 Task: Assign a Contact Owner: Assign a specific team member as the owner of a contact or a deal to manage the relationship.
Action: Mouse moved to (53, 72)
Screenshot: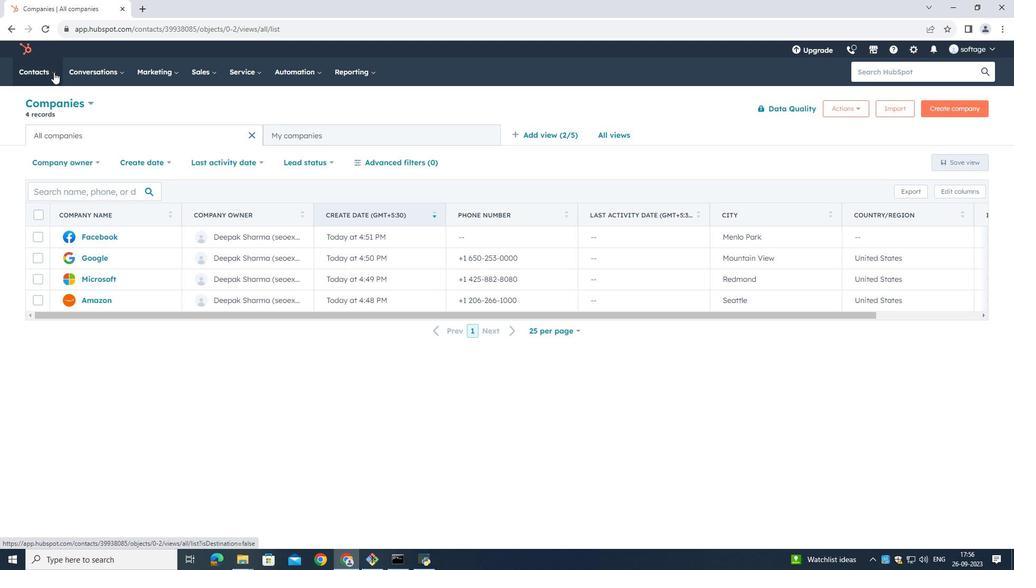 
Action: Mouse pressed left at (53, 72)
Screenshot: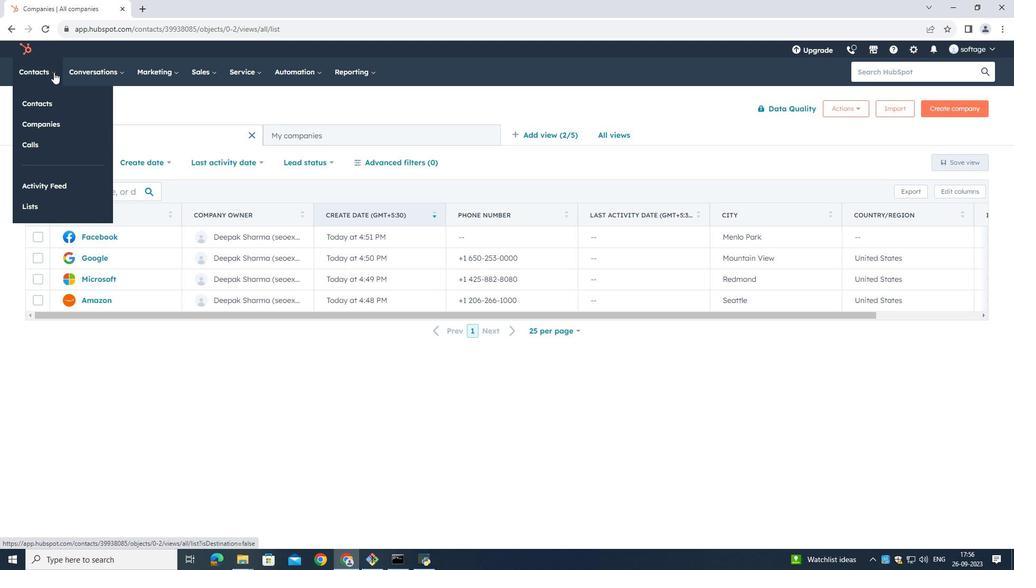 
Action: Mouse moved to (31, 104)
Screenshot: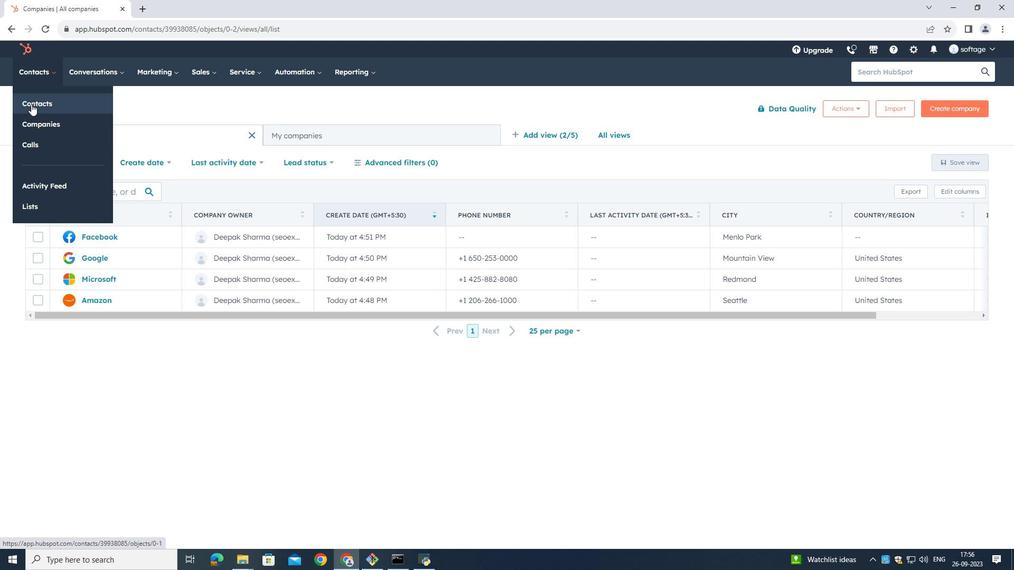
Action: Mouse pressed left at (31, 104)
Screenshot: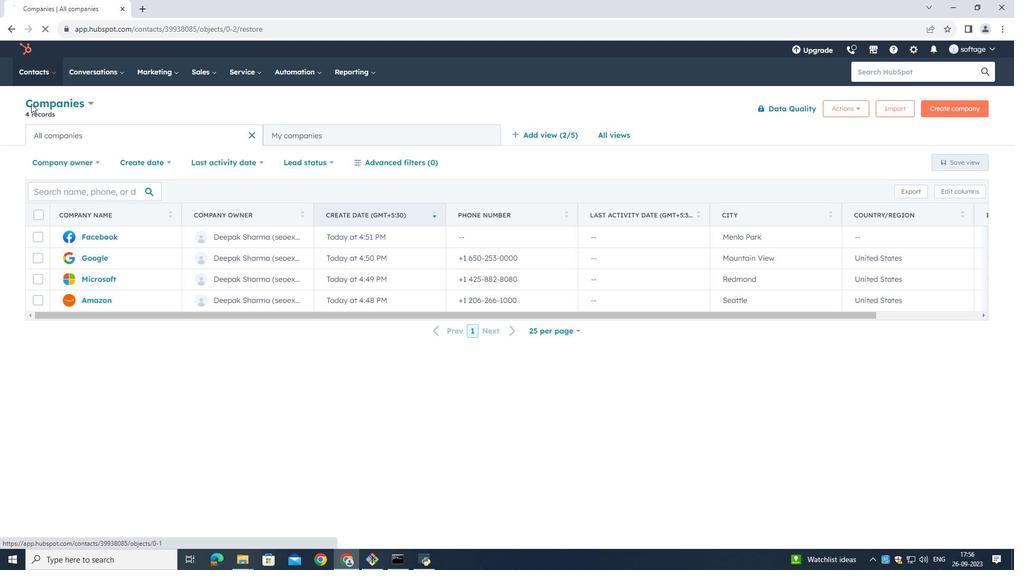 
Action: Mouse moved to (94, 237)
Screenshot: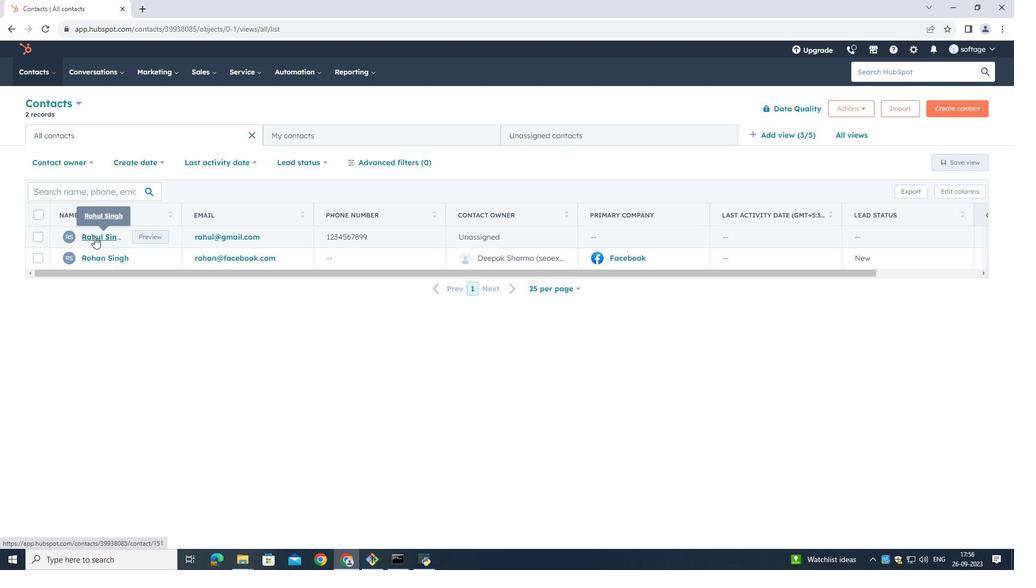 
Action: Mouse pressed left at (94, 237)
Screenshot: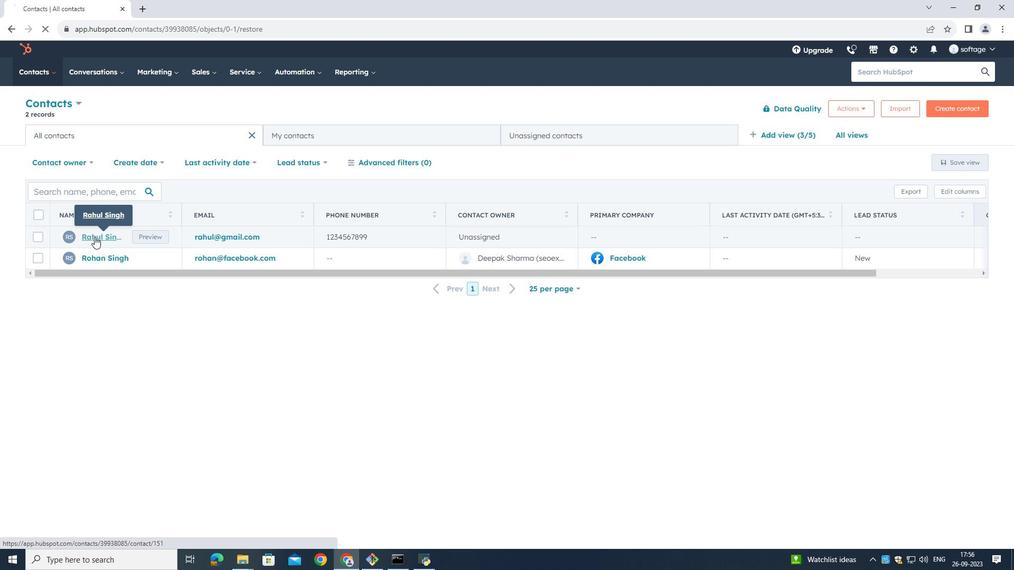 
Action: Mouse moved to (294, 145)
Screenshot: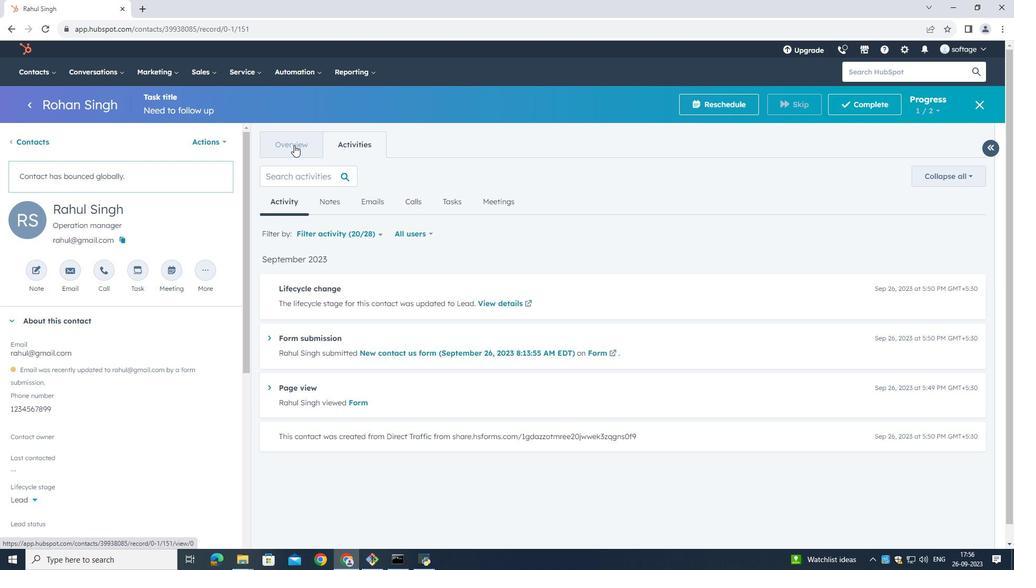 
Action: Mouse pressed left at (294, 145)
Screenshot: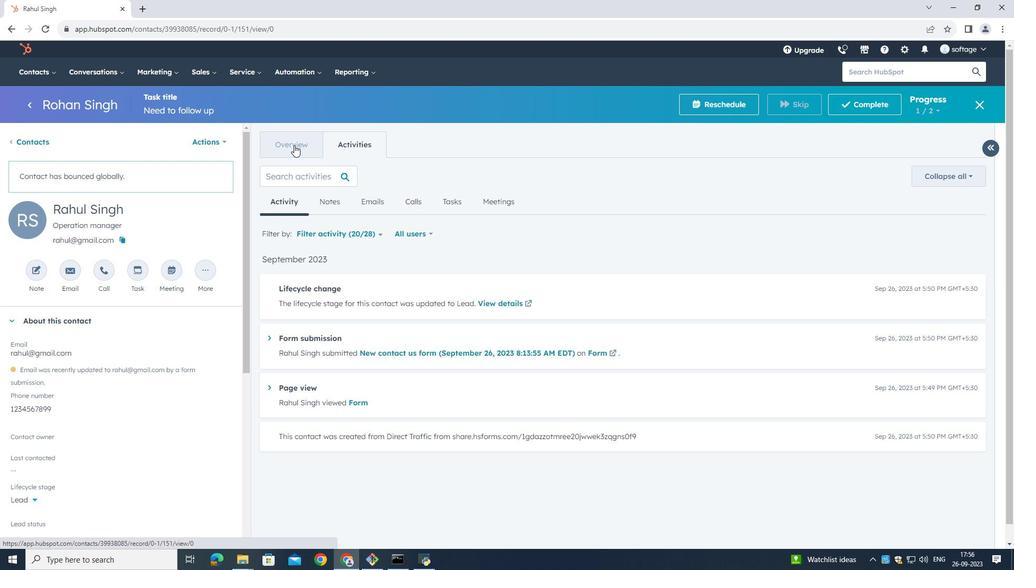 
Action: Mouse moved to (361, 145)
Screenshot: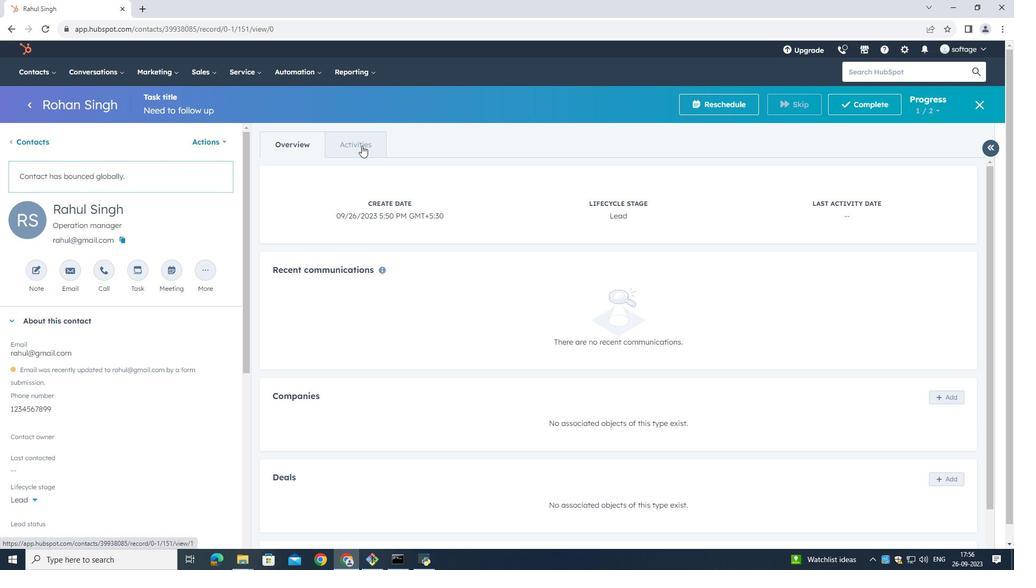 
Action: Mouse pressed left at (361, 145)
Screenshot: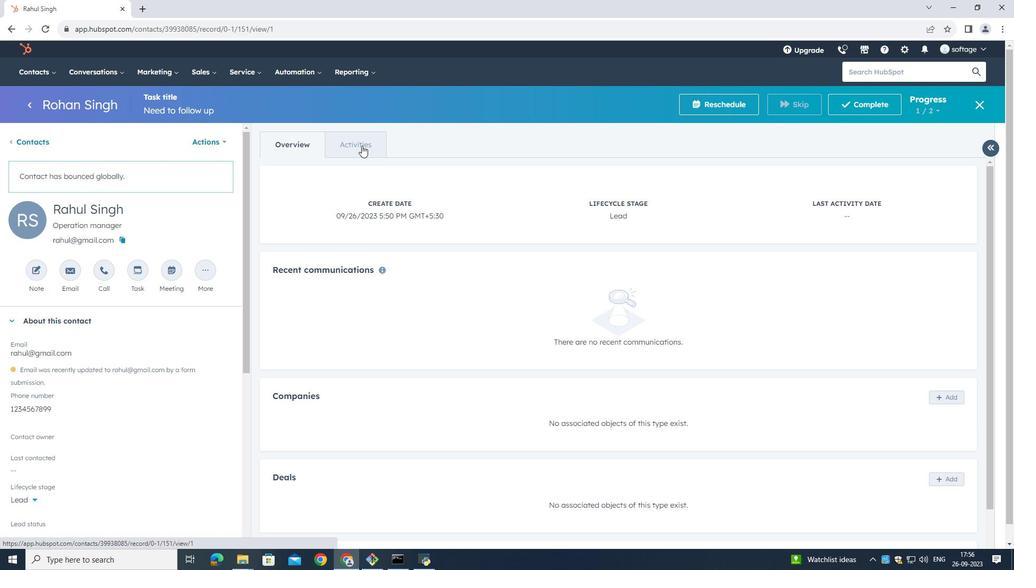 
Action: Mouse moved to (44, 295)
Screenshot: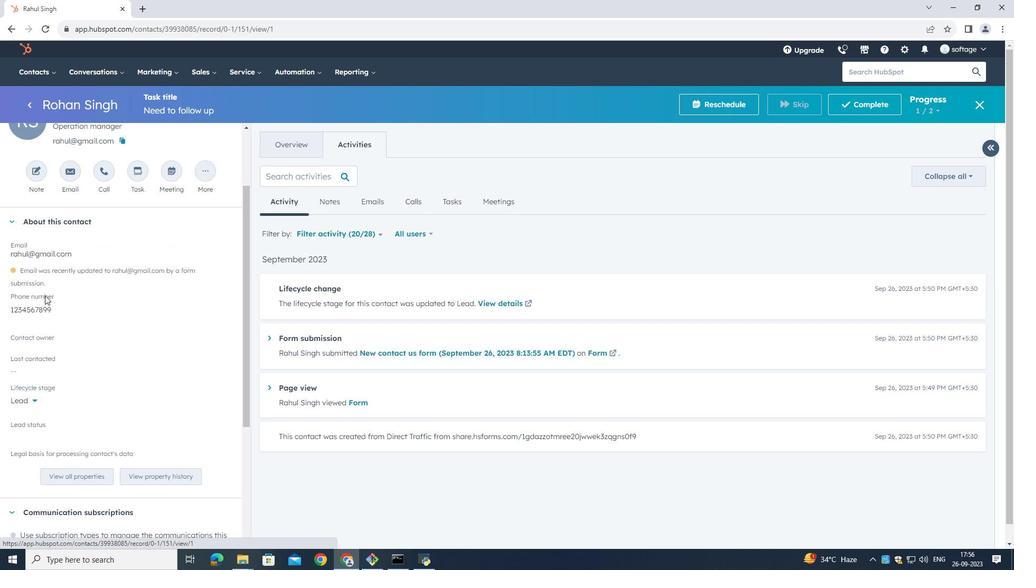 
Action: Mouse scrolled (44, 295) with delta (0, 0)
Screenshot: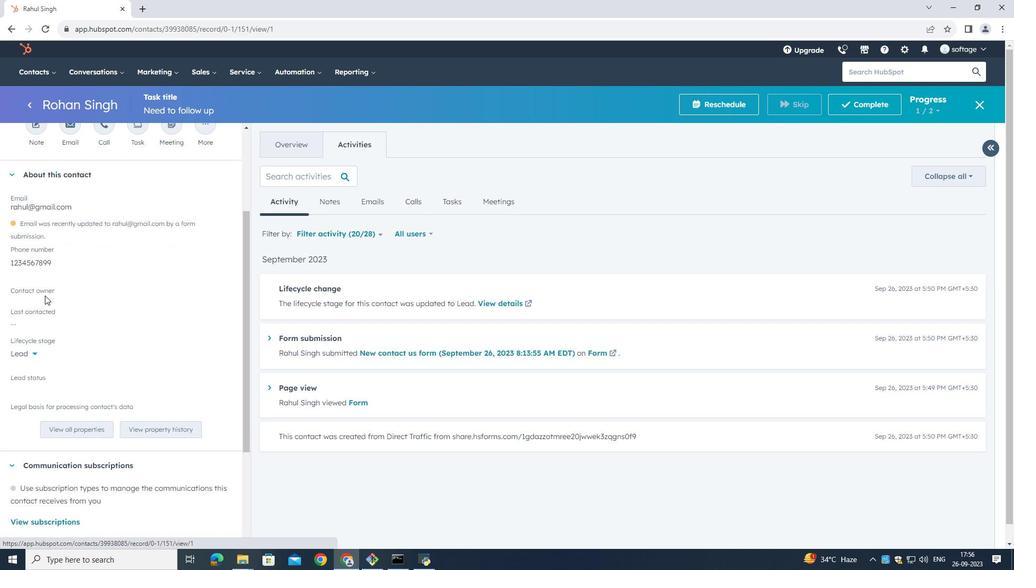 
Action: Mouse scrolled (44, 295) with delta (0, 0)
Screenshot: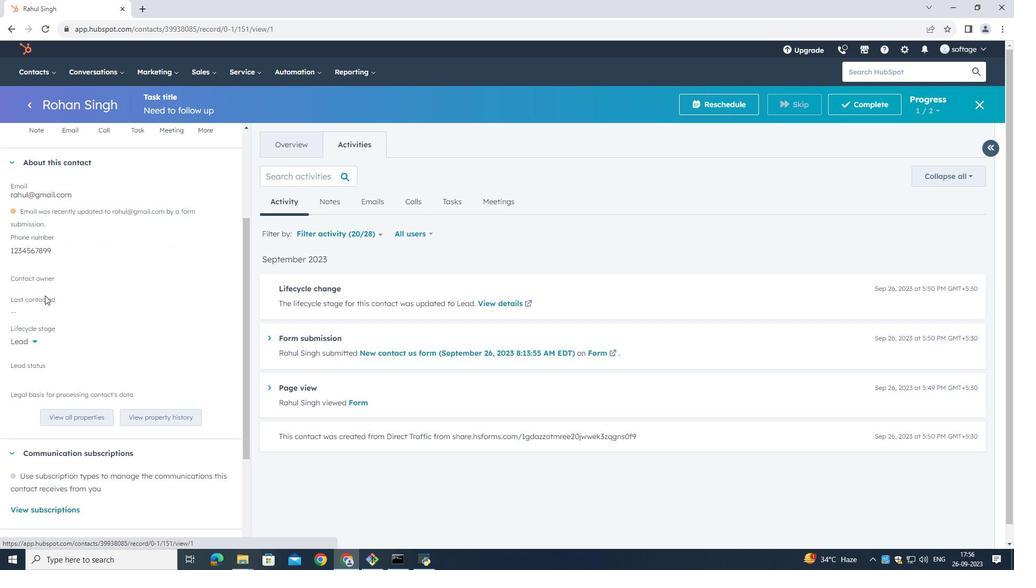 
Action: Mouse scrolled (44, 295) with delta (0, 0)
Screenshot: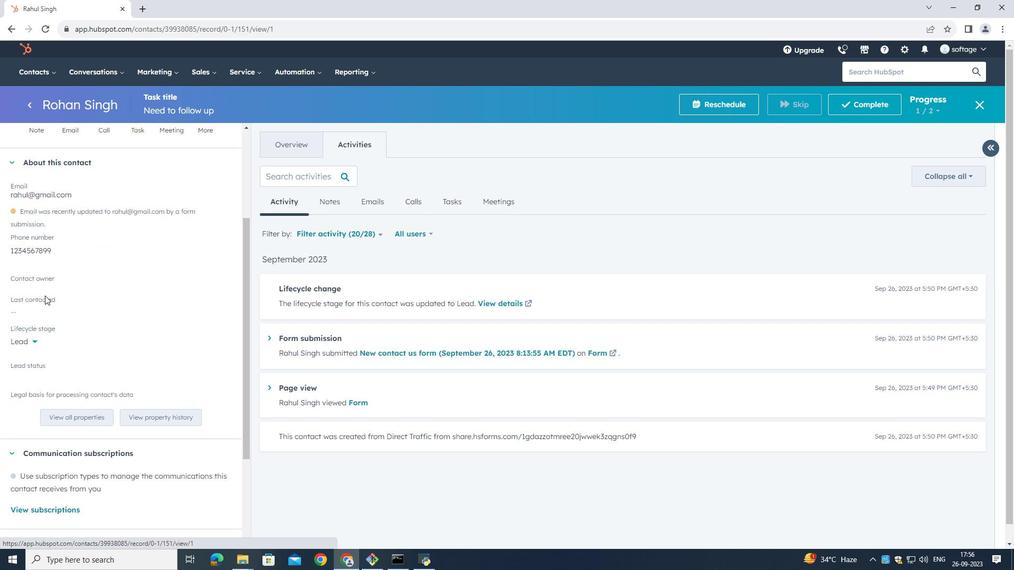 
Action: Mouse moved to (51, 283)
Screenshot: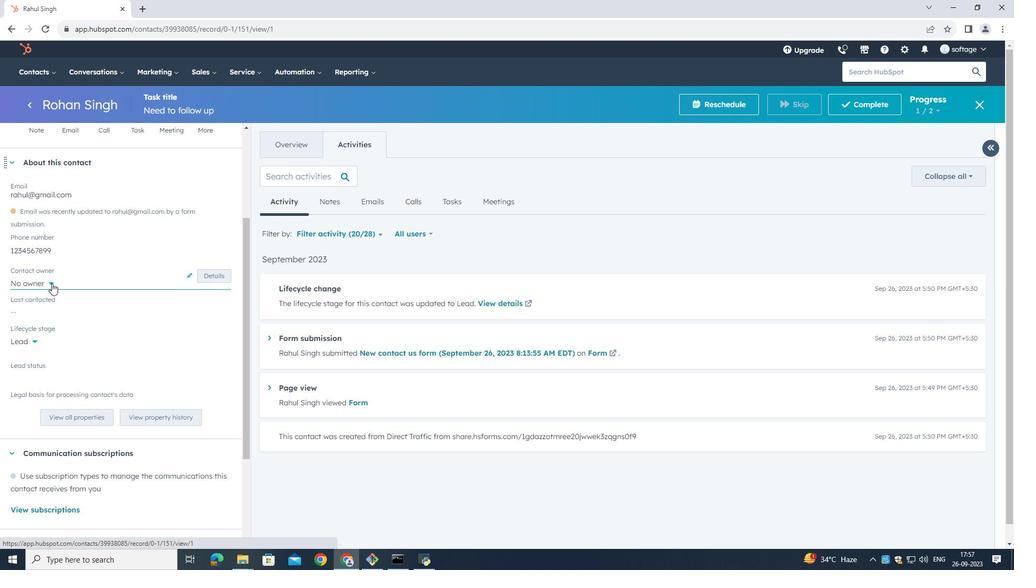 
Action: Mouse pressed left at (51, 283)
Screenshot: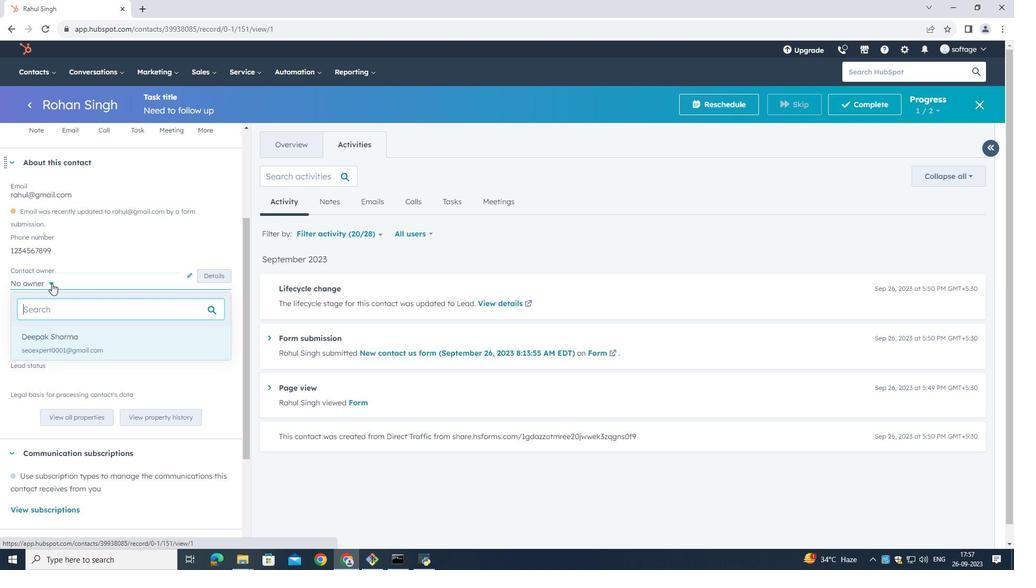 
Action: Mouse moved to (61, 344)
Screenshot: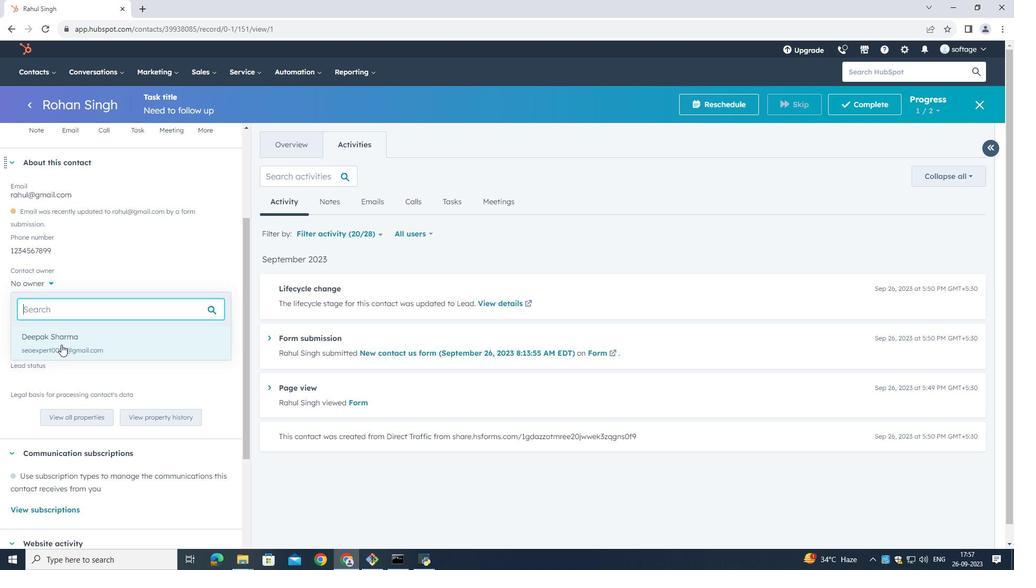 
Action: Mouse pressed left at (61, 344)
Screenshot: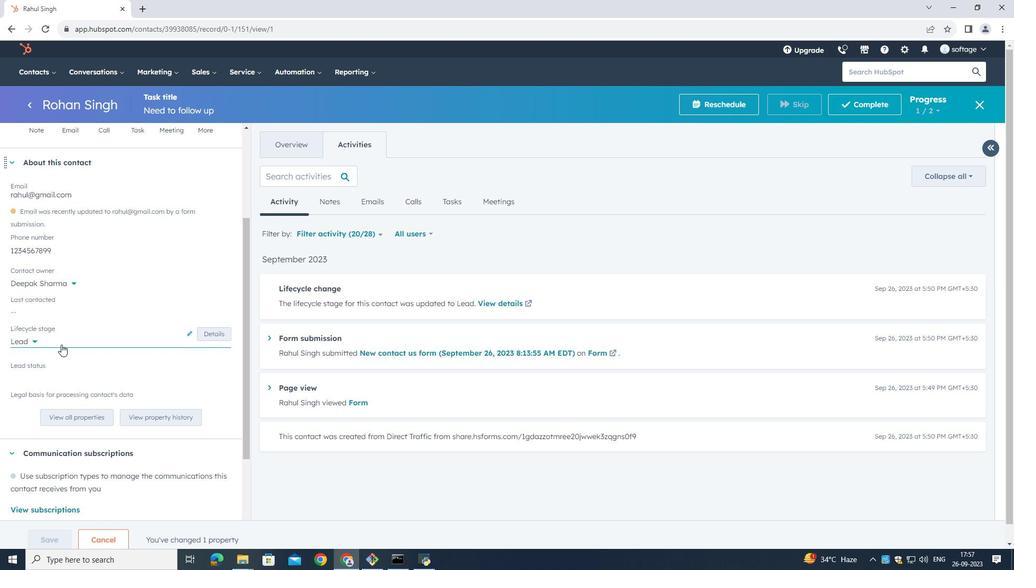 
Action: Mouse moved to (6, 267)
Screenshot: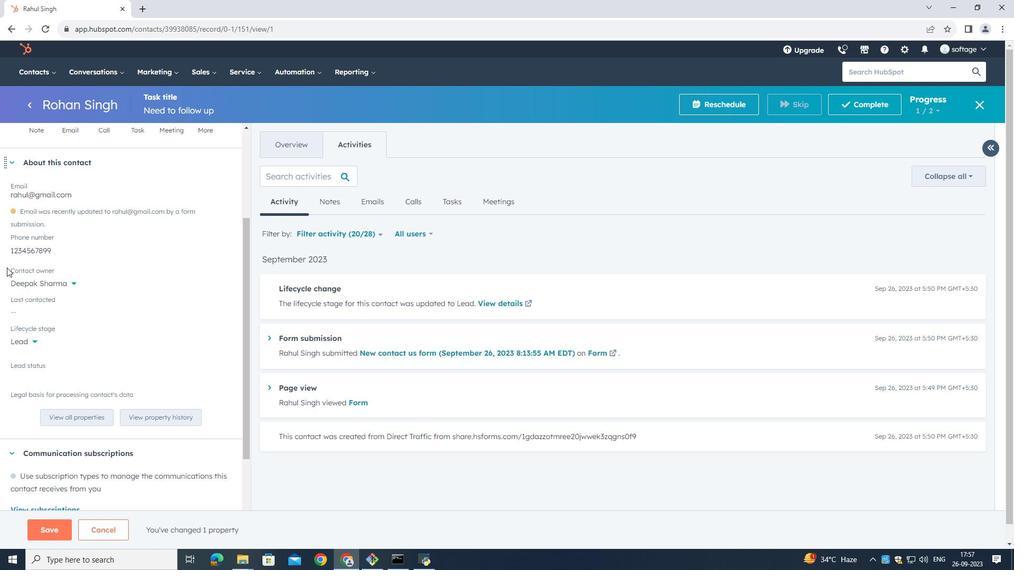 
Action: Mouse pressed left at (6, 267)
Screenshot: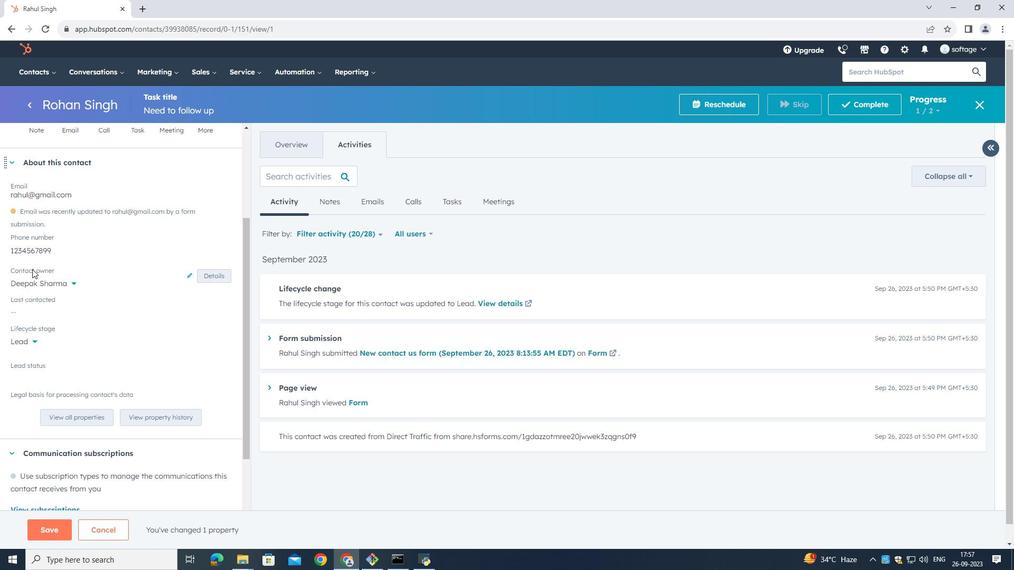 
Action: Mouse moved to (97, 300)
Screenshot: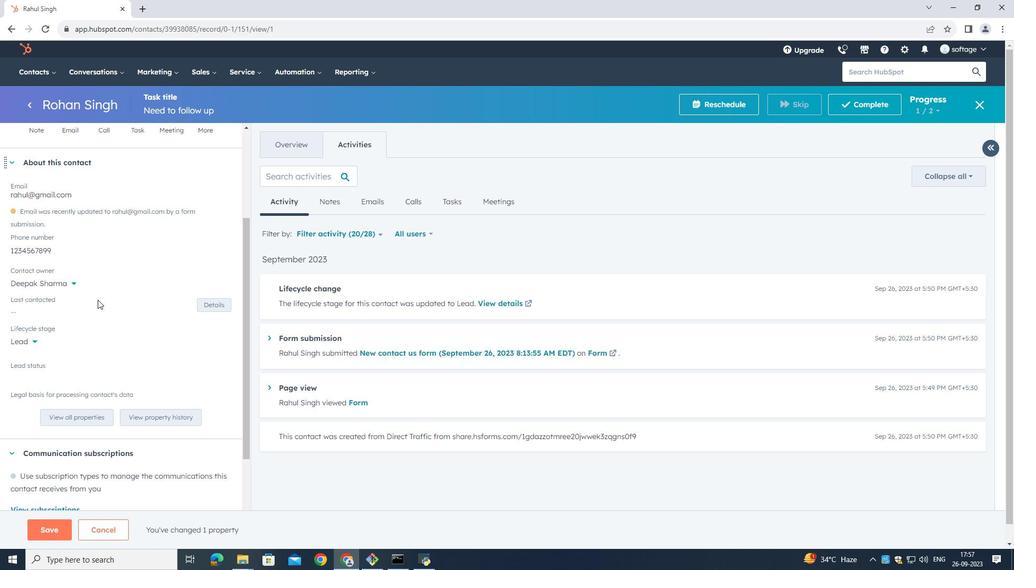 
Action: Mouse scrolled (97, 299) with delta (0, 0)
Screenshot: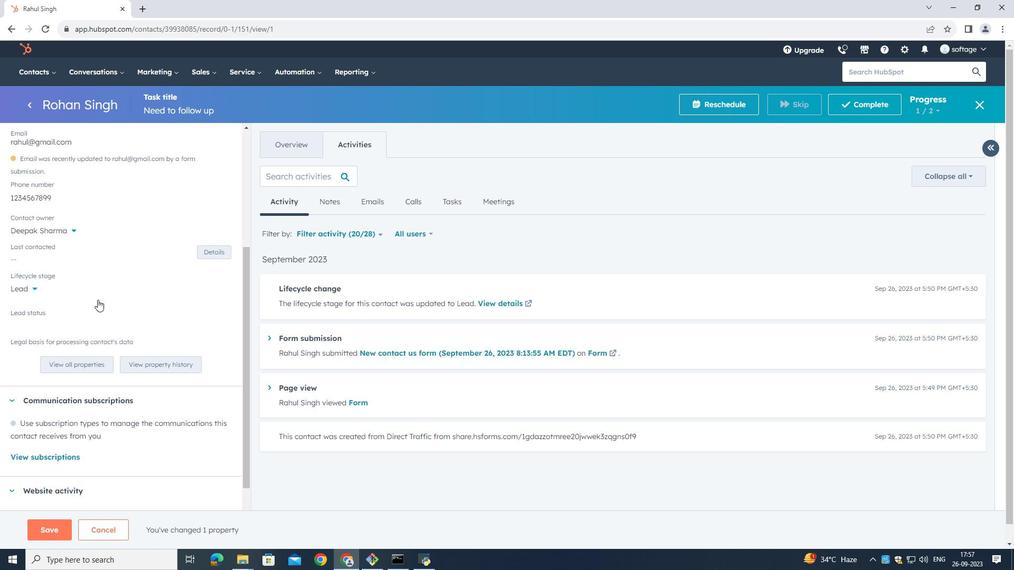 
Action: Mouse scrolled (97, 299) with delta (0, 0)
Screenshot: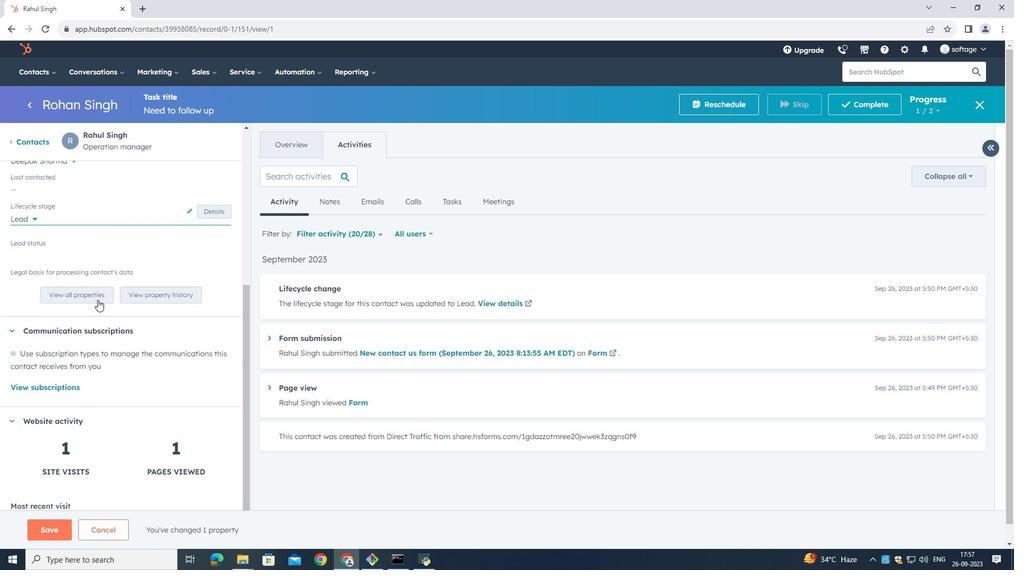 
Action: Mouse scrolled (97, 299) with delta (0, 0)
Screenshot: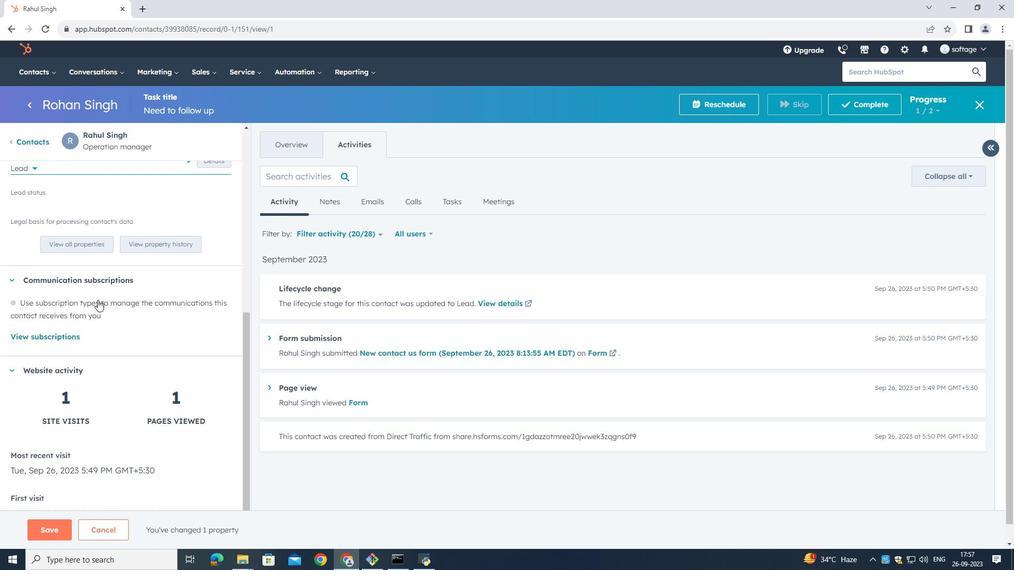 
Action: Mouse scrolled (97, 299) with delta (0, 0)
Screenshot: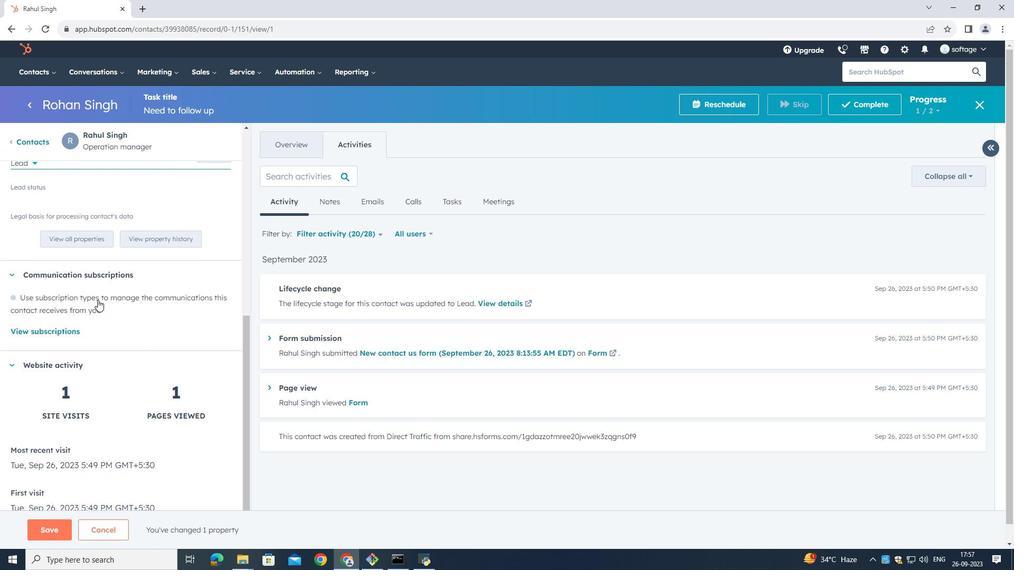 
Action: Mouse scrolled (97, 299) with delta (0, 0)
Screenshot: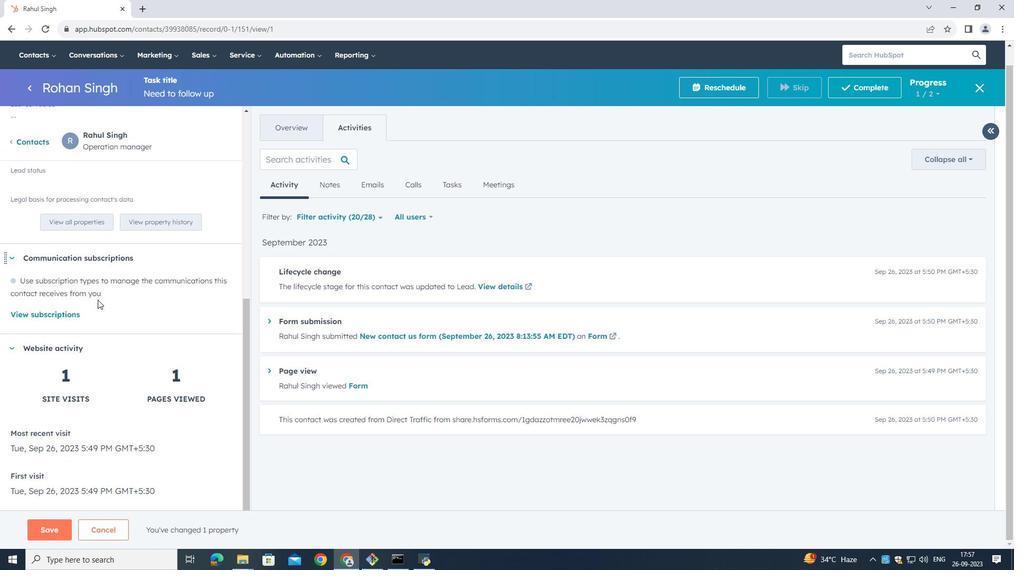 
Action: Mouse scrolled (97, 299) with delta (0, 0)
Screenshot: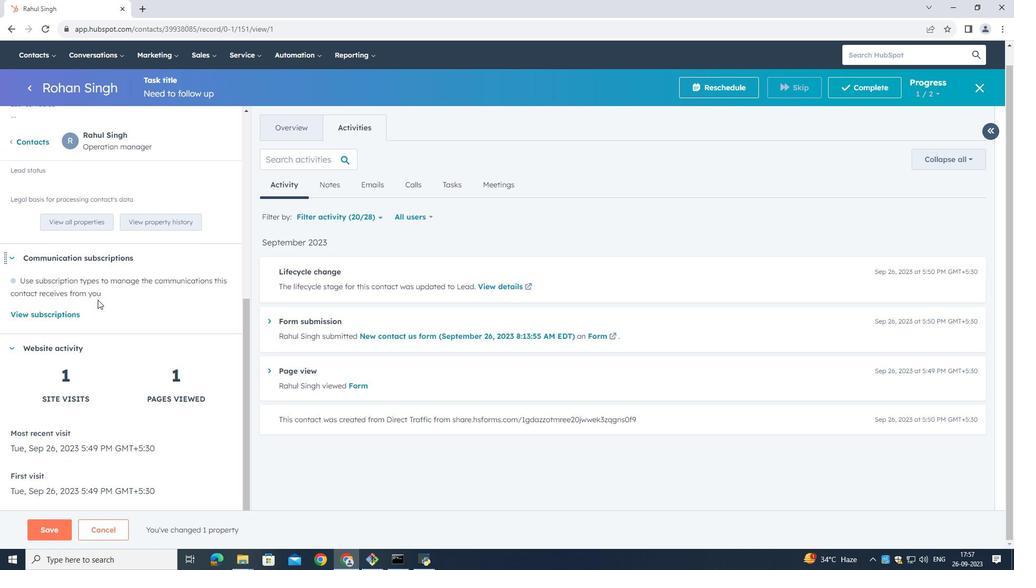 
Action: Mouse scrolled (97, 299) with delta (0, 0)
Screenshot: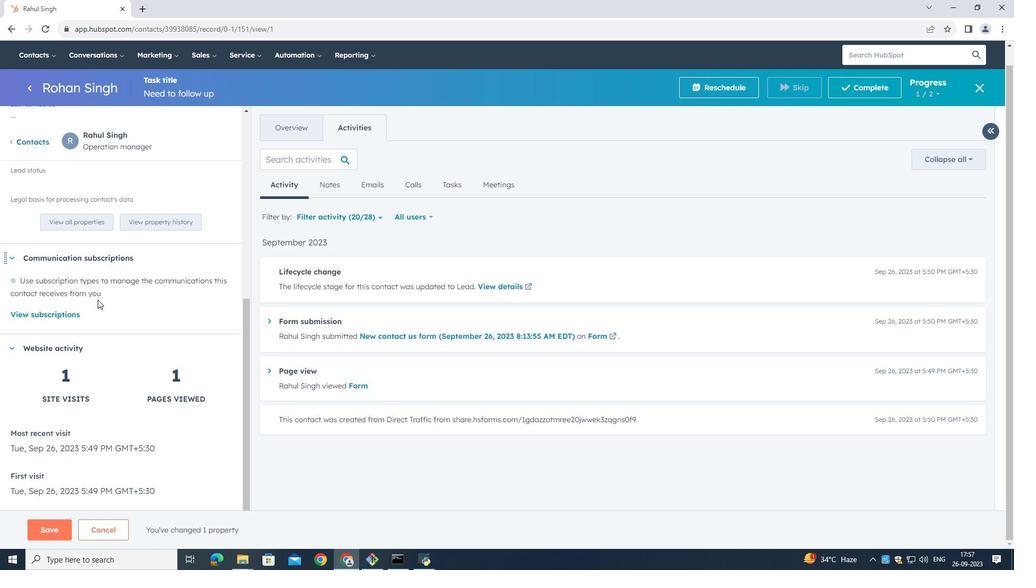 
Action: Mouse scrolled (97, 299) with delta (0, 0)
Screenshot: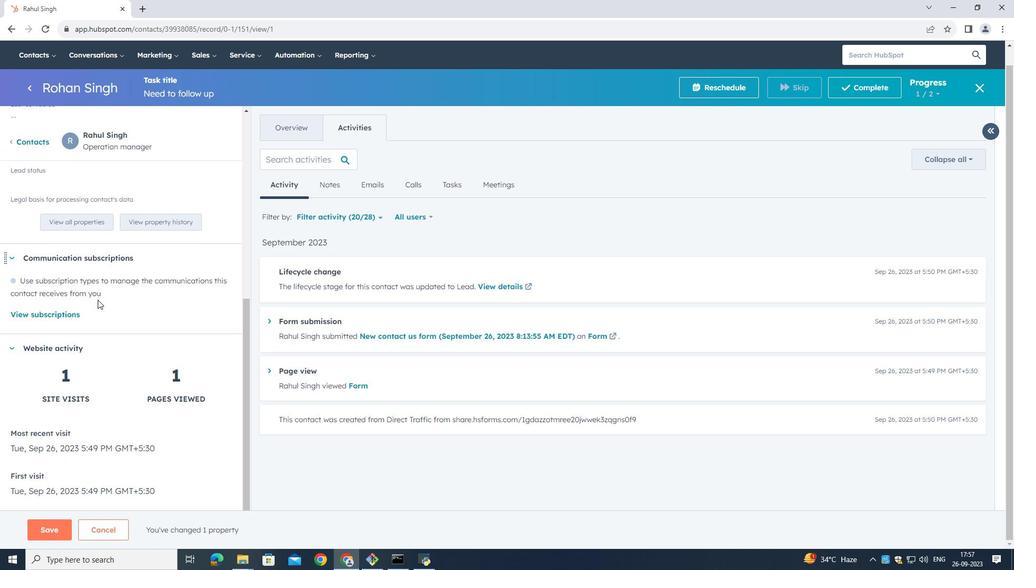 
Action: Mouse moved to (134, 381)
Screenshot: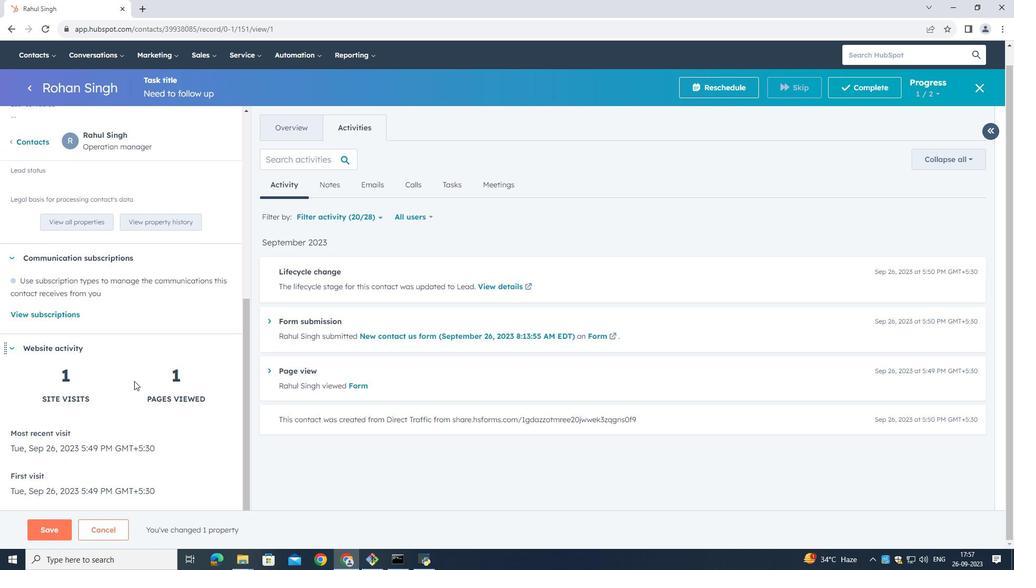 
Action: Mouse scrolled (134, 381) with delta (0, 0)
Screenshot: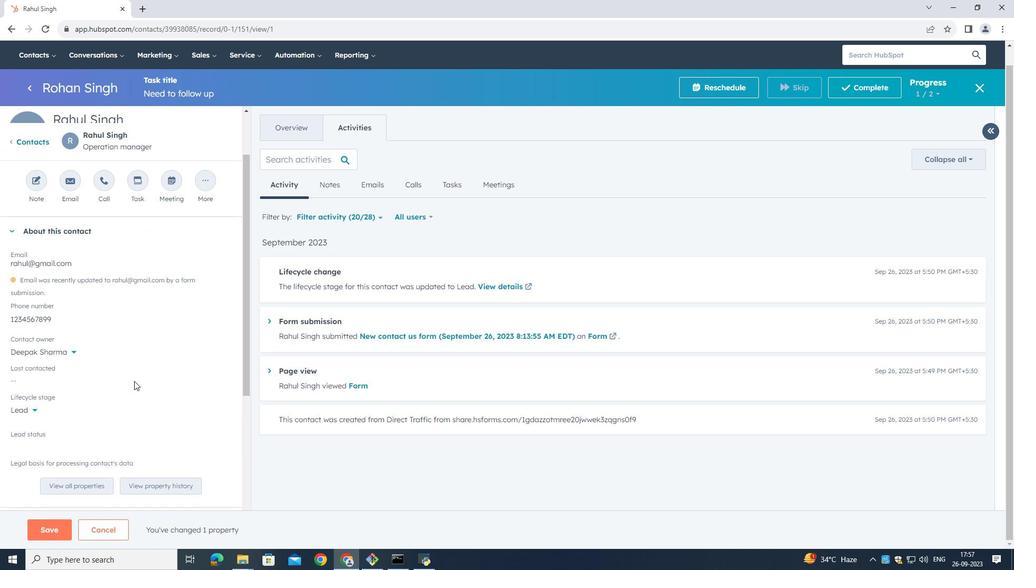 
Action: Mouse scrolled (134, 381) with delta (0, 0)
Screenshot: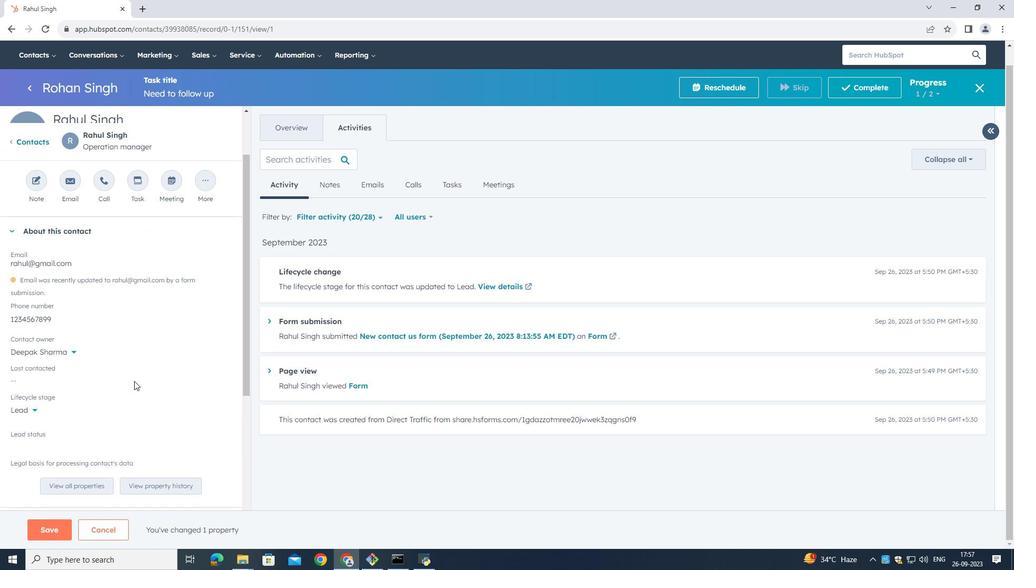 
Action: Mouse scrolled (134, 381) with delta (0, 0)
Screenshot: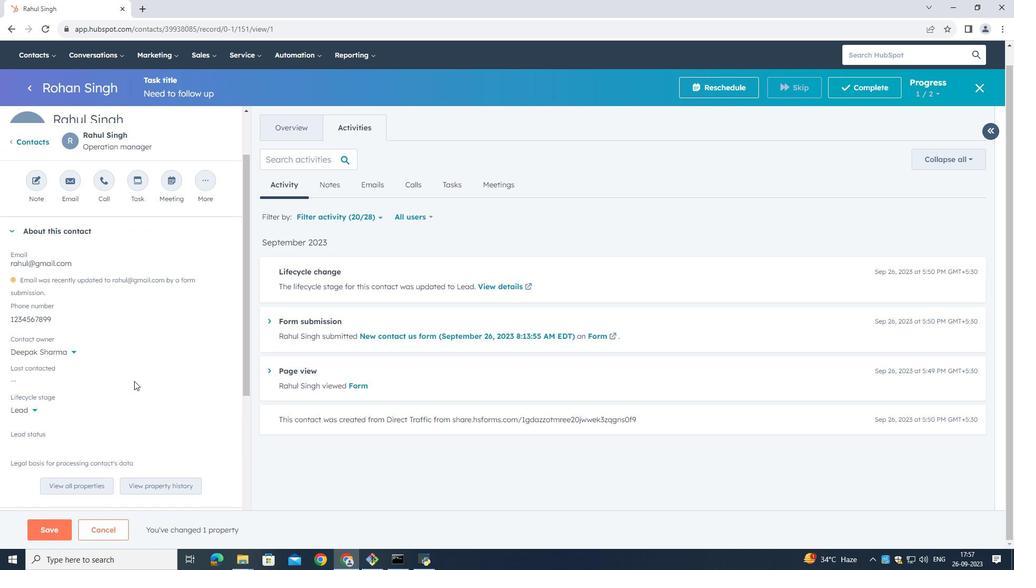 
Action: Mouse scrolled (134, 381) with delta (0, 0)
Screenshot: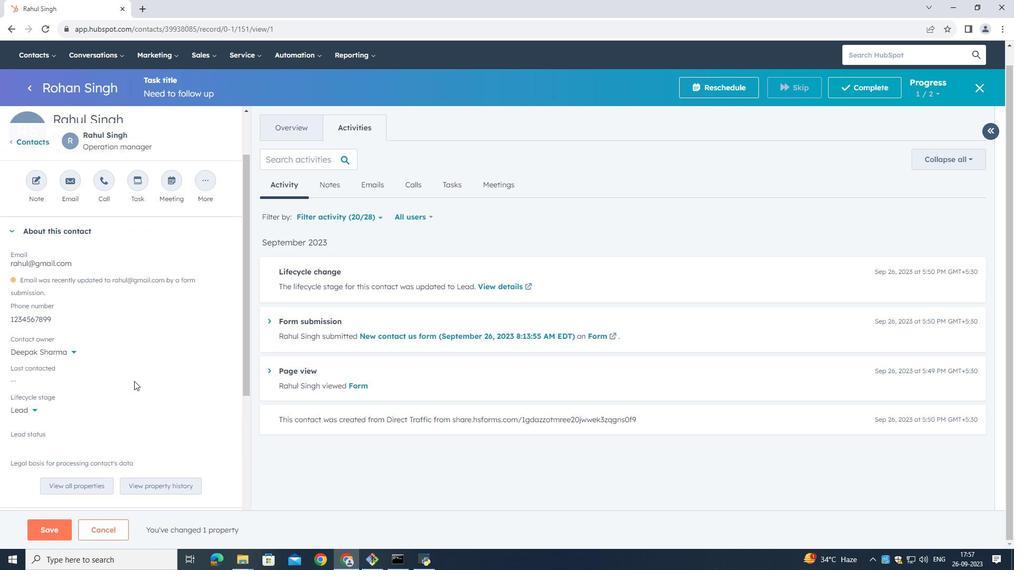 
Action: Mouse scrolled (134, 381) with delta (0, 0)
Screenshot: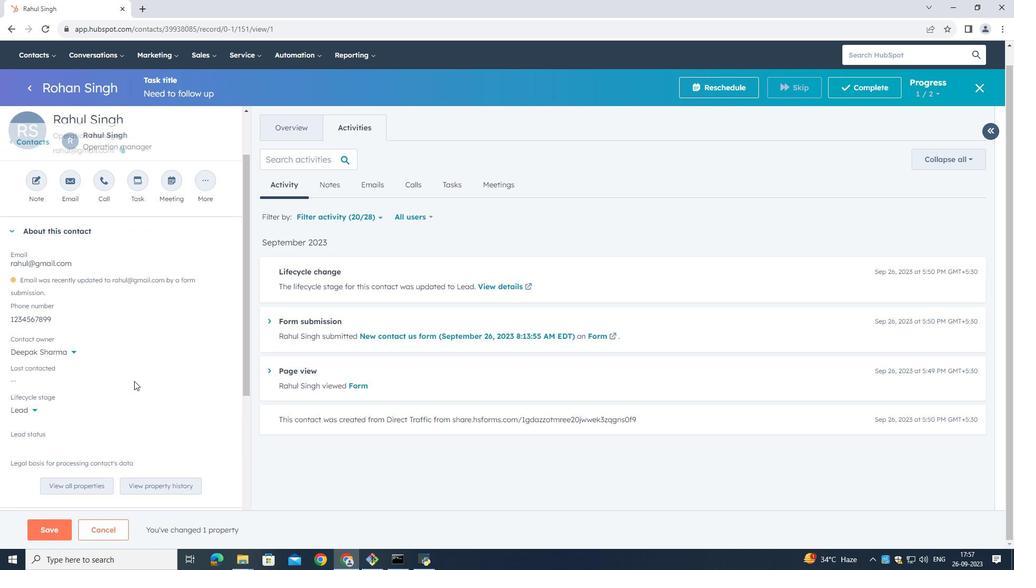 
Action: Mouse moved to (75, 352)
Screenshot: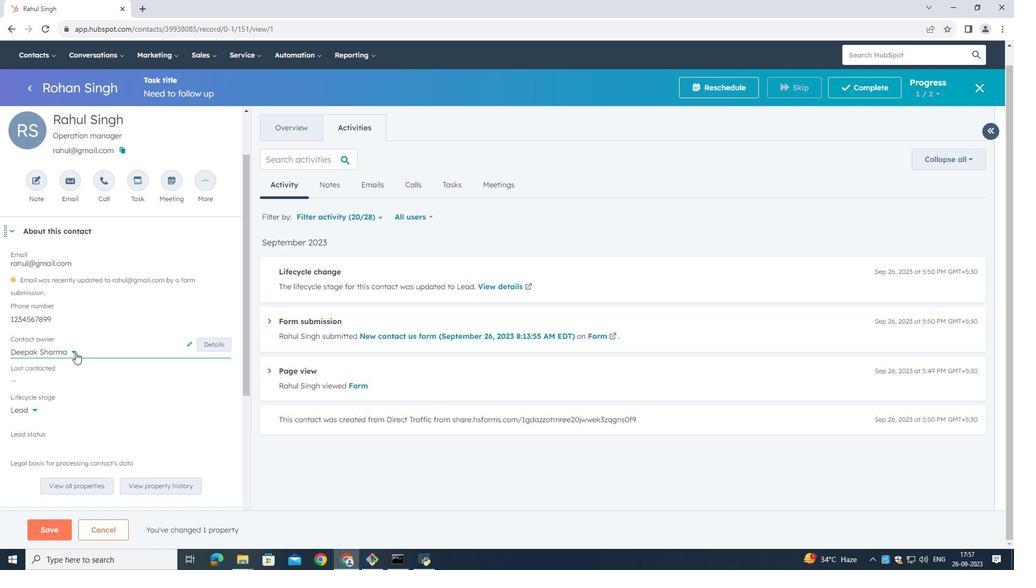 
Action: Mouse pressed left at (75, 352)
Screenshot: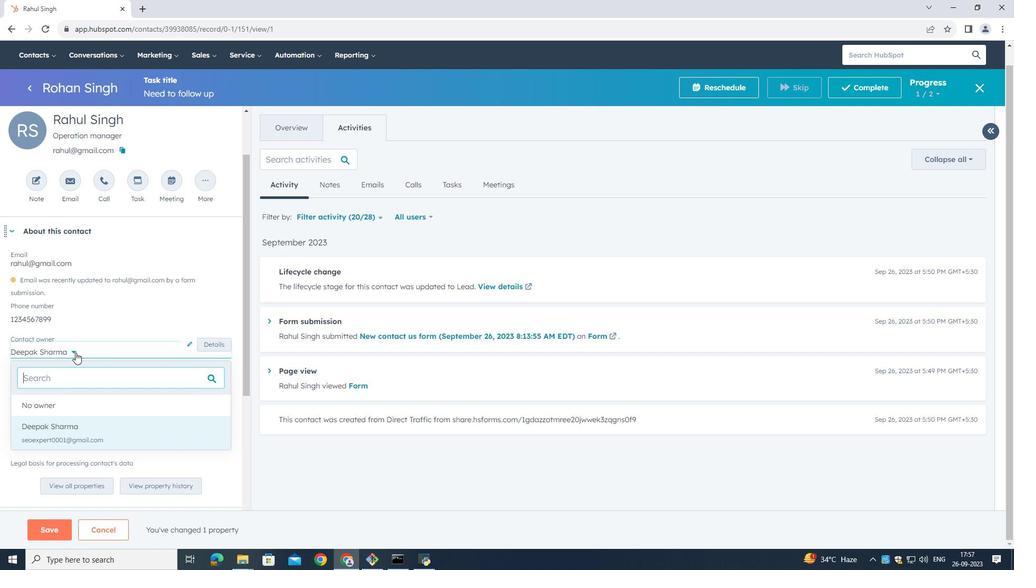 
Action: Mouse moved to (49, 407)
Screenshot: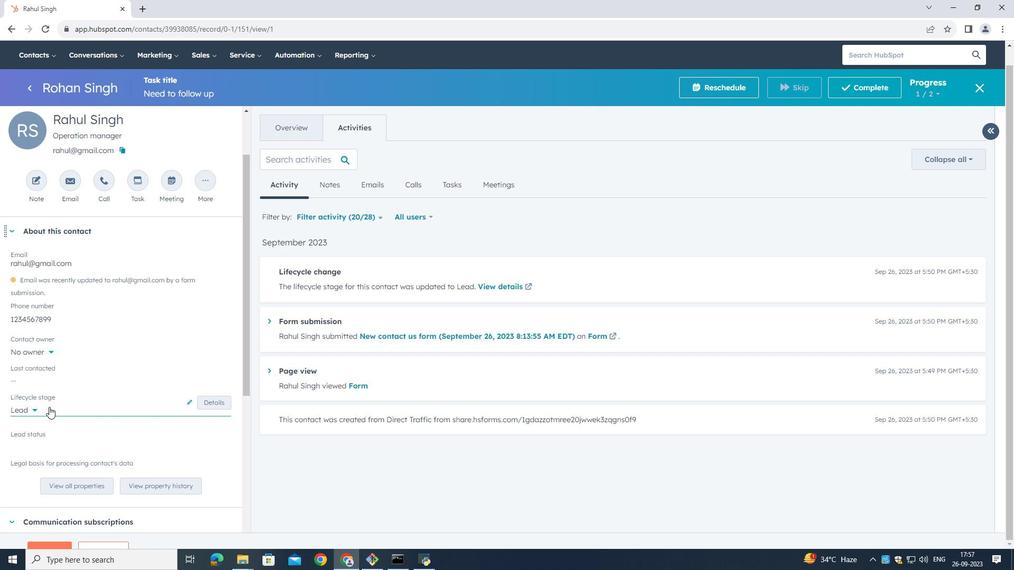 
Action: Mouse pressed left at (49, 407)
Screenshot: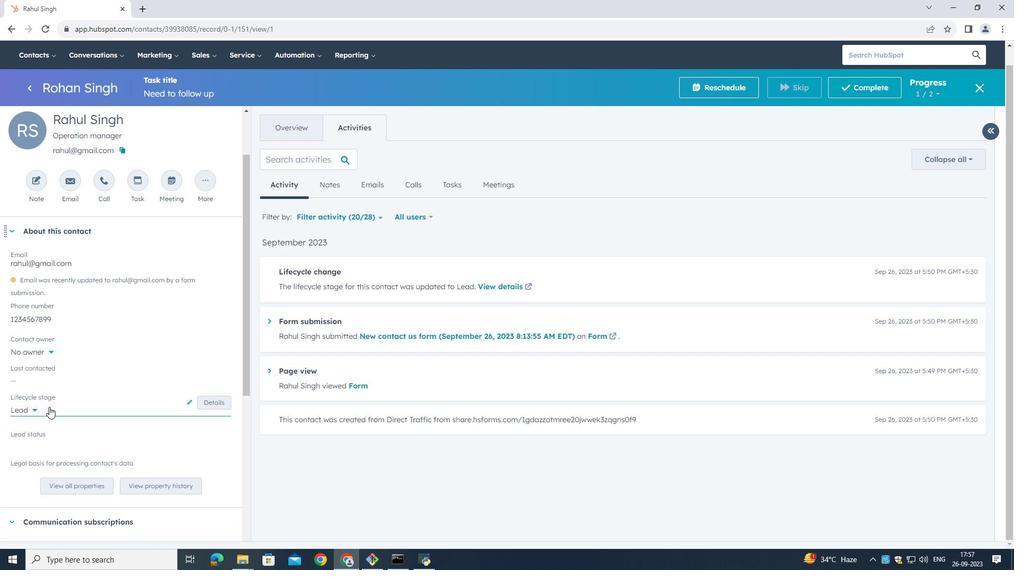 
Action: Mouse moved to (50, 350)
Screenshot: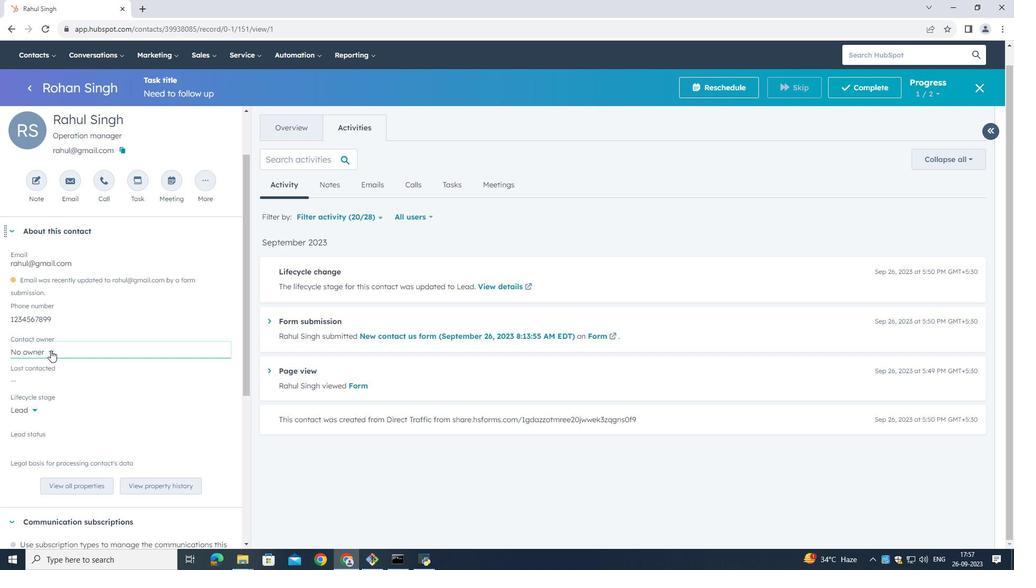 
Action: Mouse pressed left at (50, 350)
Screenshot: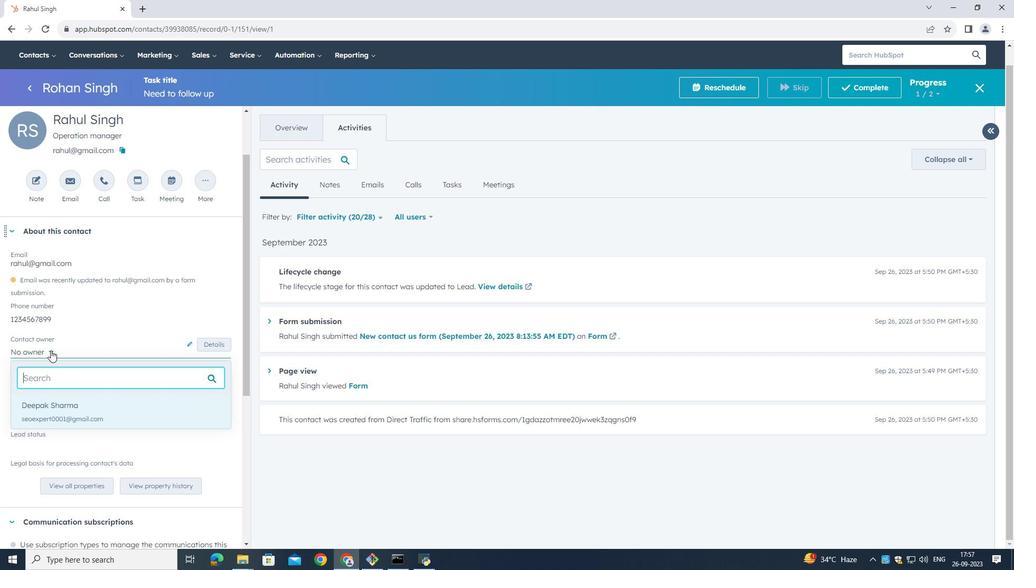 
Action: Mouse moved to (50, 417)
Screenshot: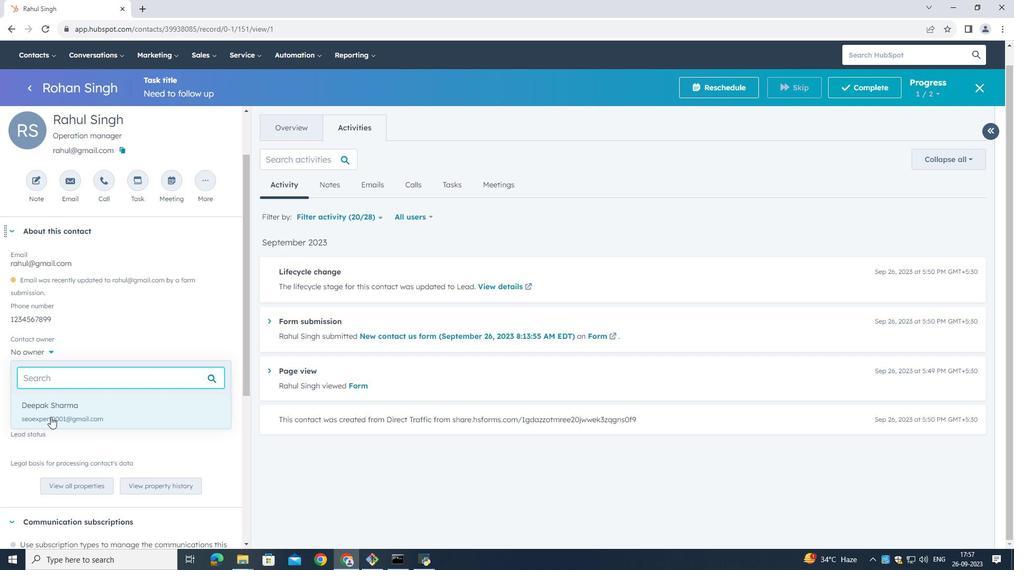 
Action: Mouse pressed left at (50, 417)
Screenshot: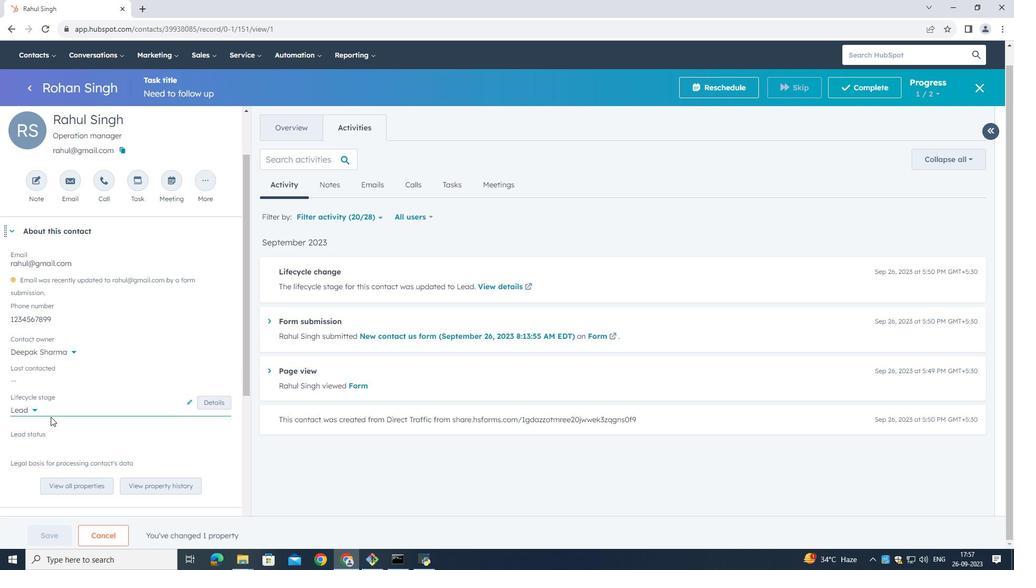 
Action: Mouse moved to (49, 530)
Screenshot: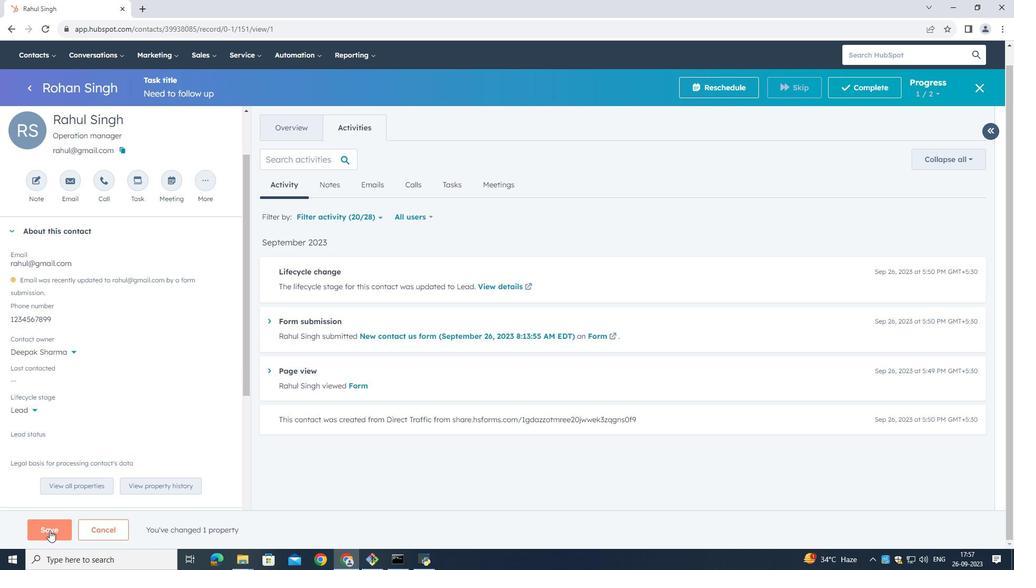 
Action: Mouse pressed left at (49, 530)
Screenshot: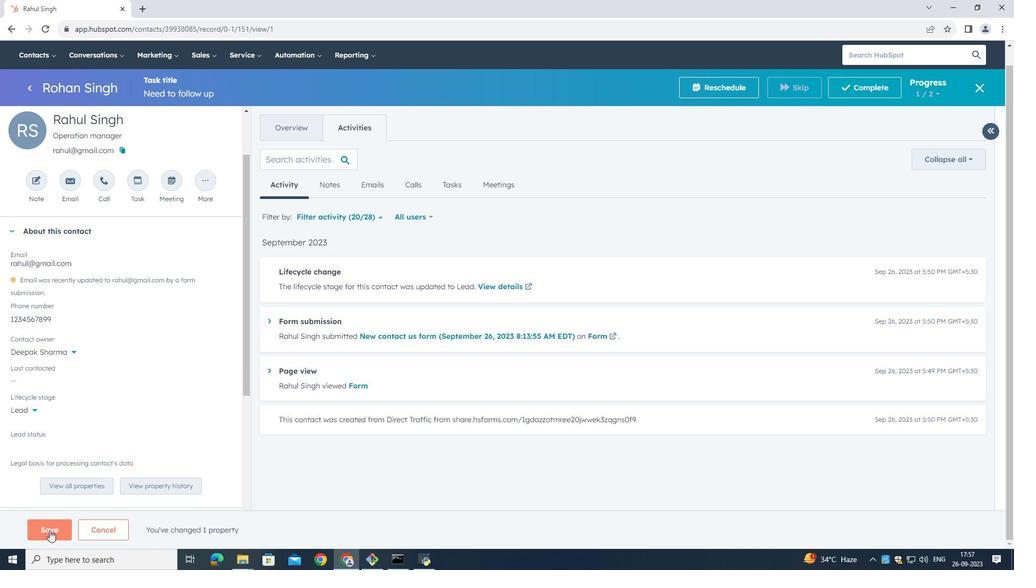 
Action: Mouse moved to (50, 52)
Screenshot: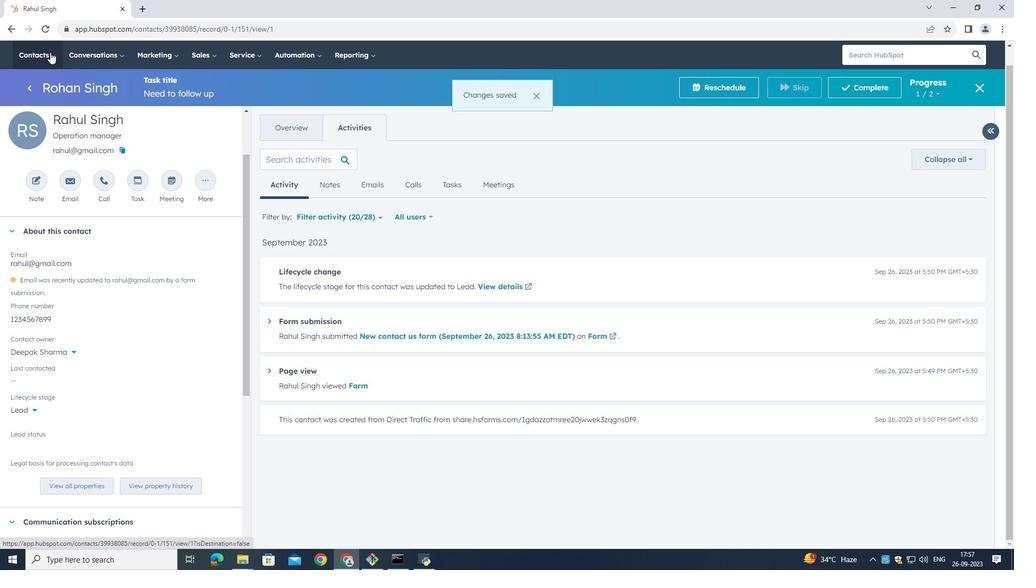
Action: Mouse pressed left at (50, 52)
Screenshot: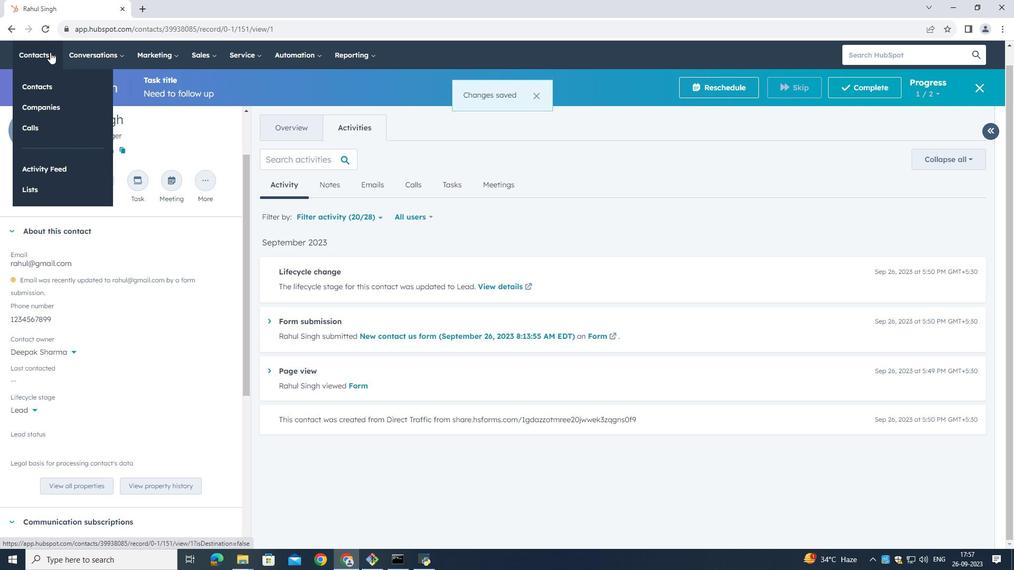 
Action: Mouse moved to (44, 86)
Screenshot: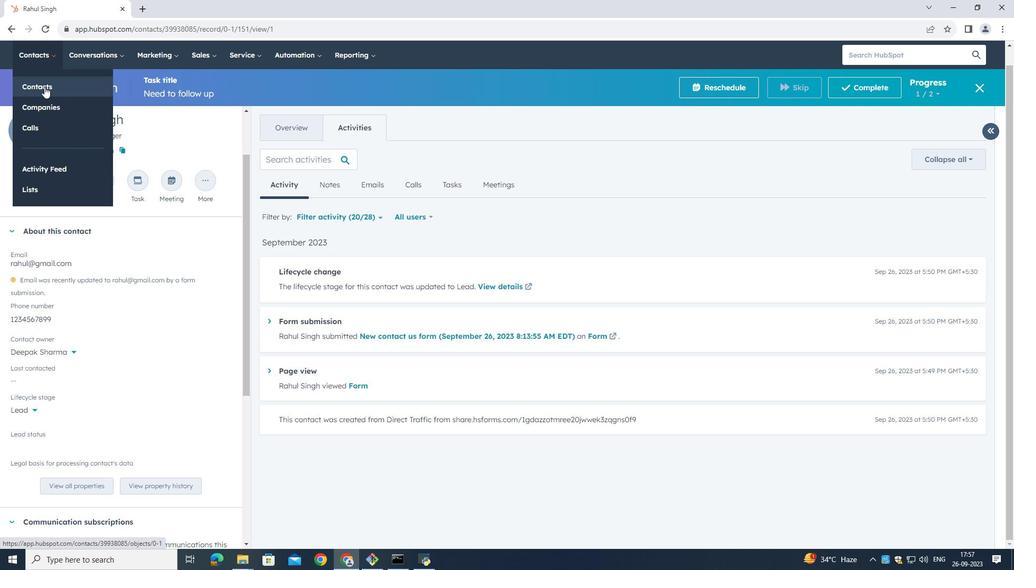 
Action: Mouse pressed left at (44, 86)
Screenshot: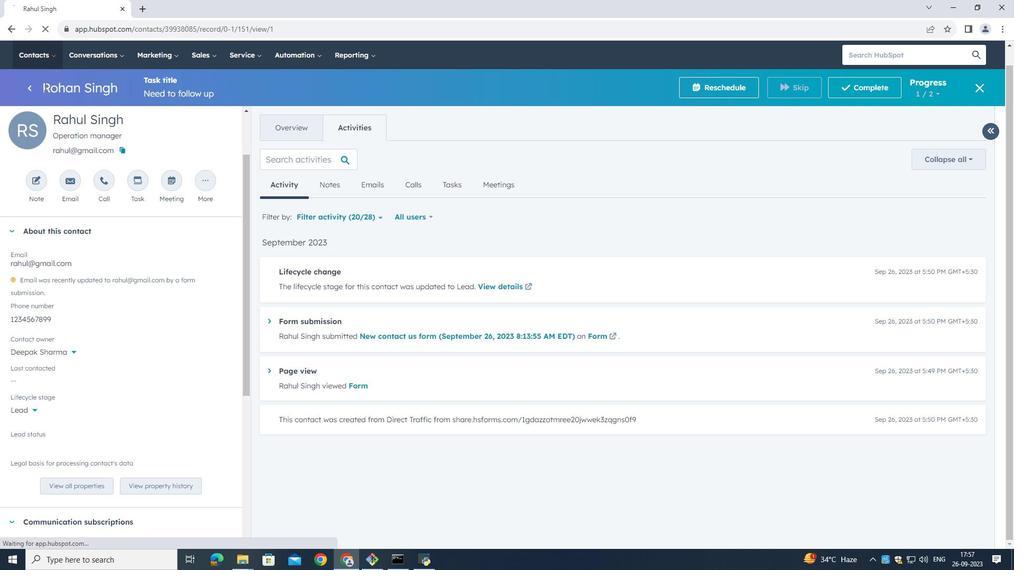 
Action: Mouse moved to (577, 207)
Screenshot: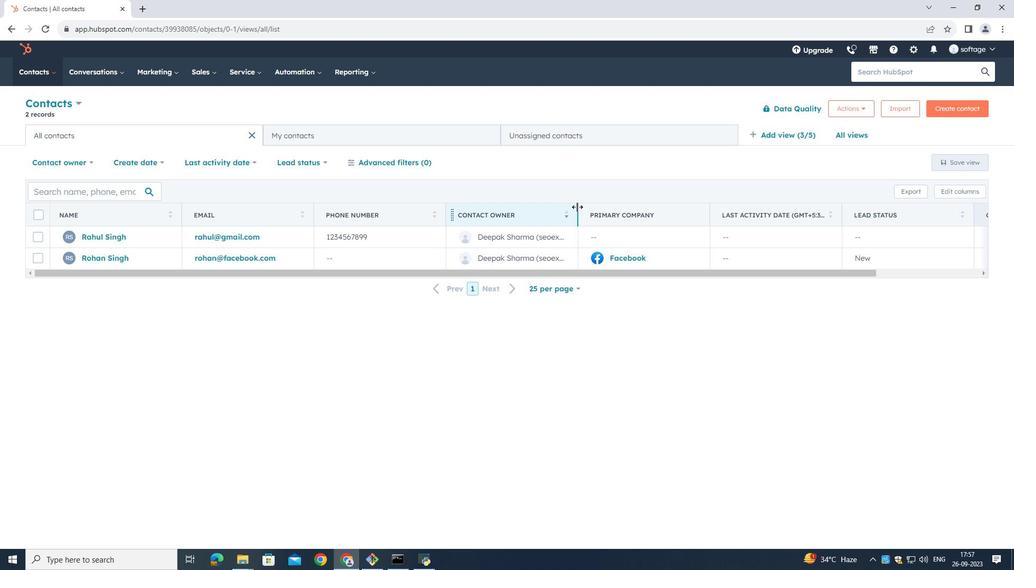 
Action: Mouse pressed left at (577, 207)
Screenshot: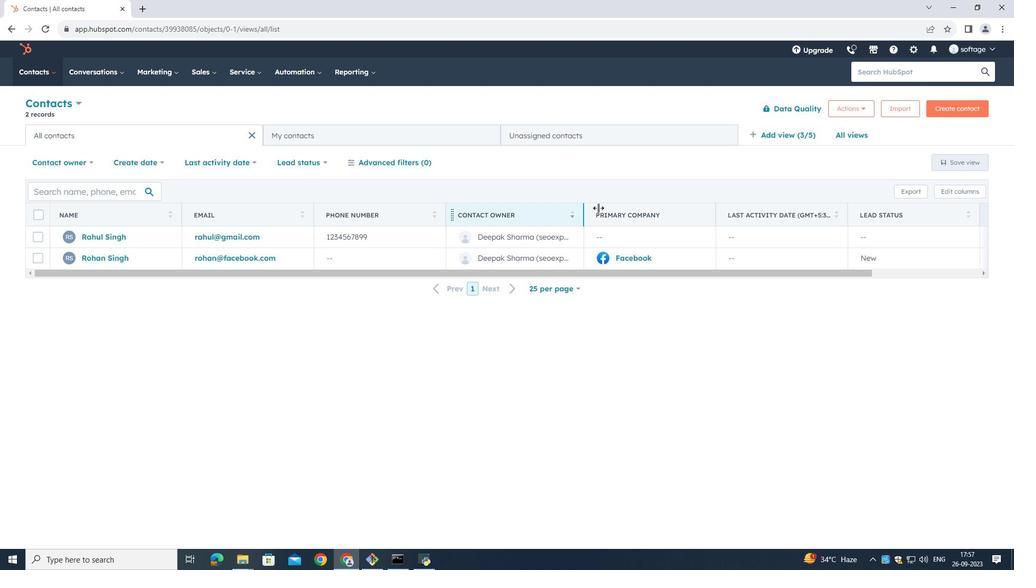 
Action: Mouse moved to (780, 274)
Screenshot: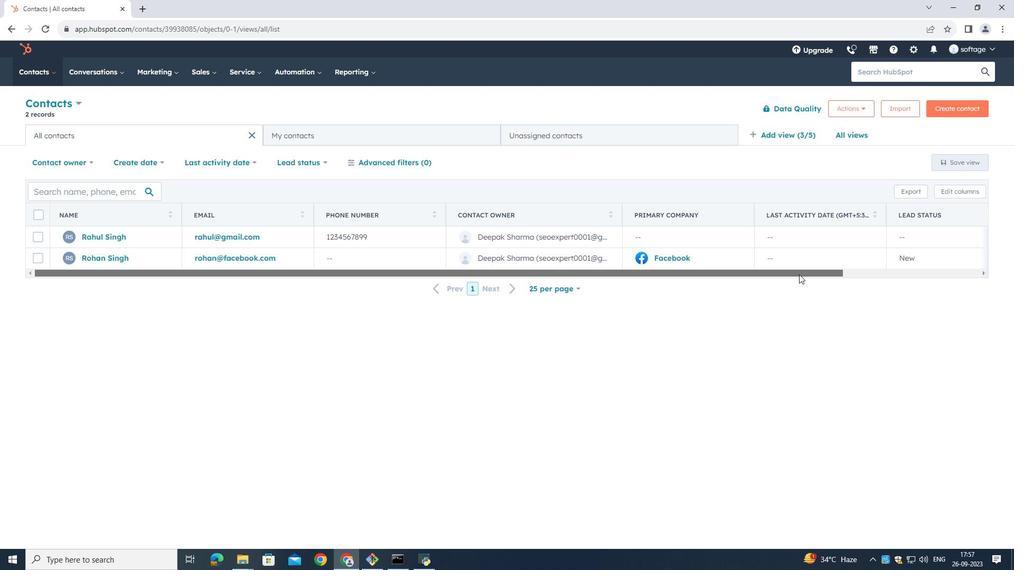 
Action: Mouse pressed left at (780, 274)
Screenshot: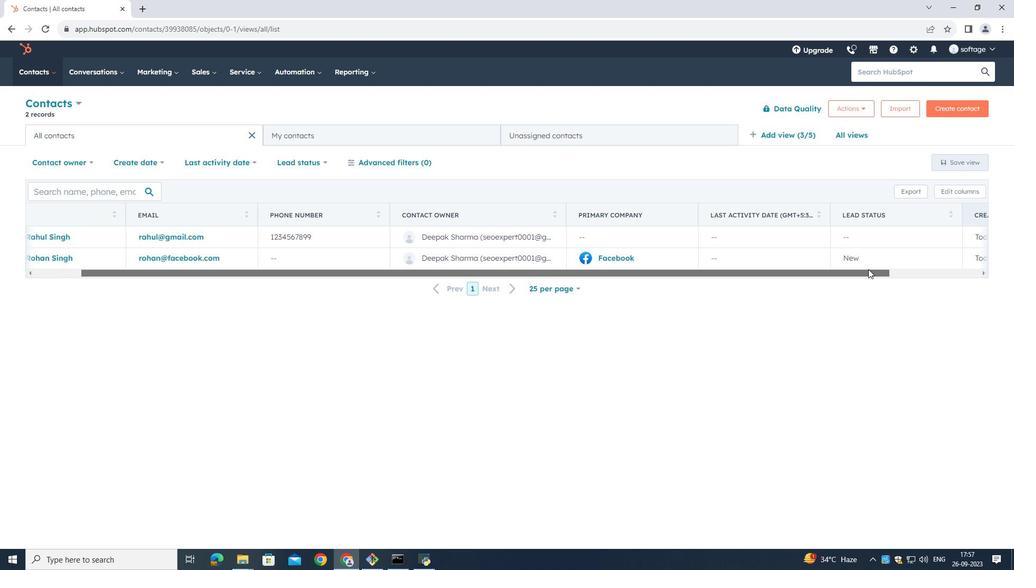
Action: Mouse moved to (585, 235)
Screenshot: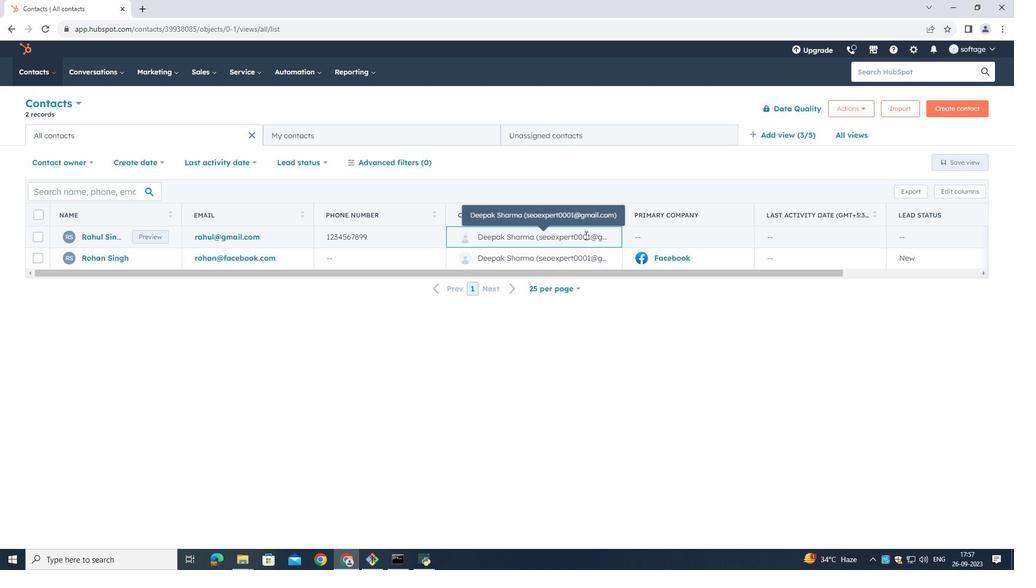 
Action: Mouse pressed left at (585, 235)
Screenshot: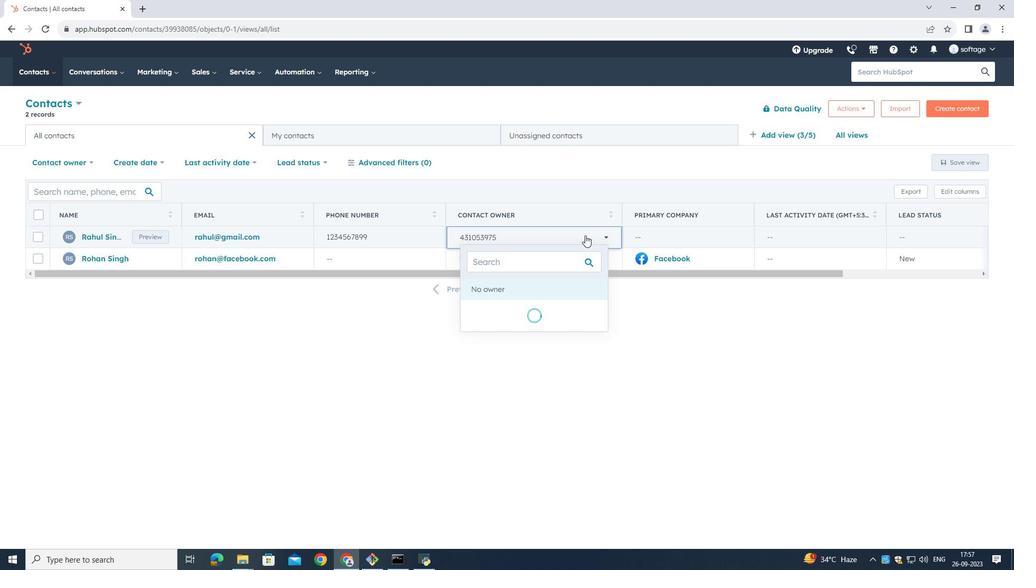 
Action: Mouse moved to (503, 290)
Screenshot: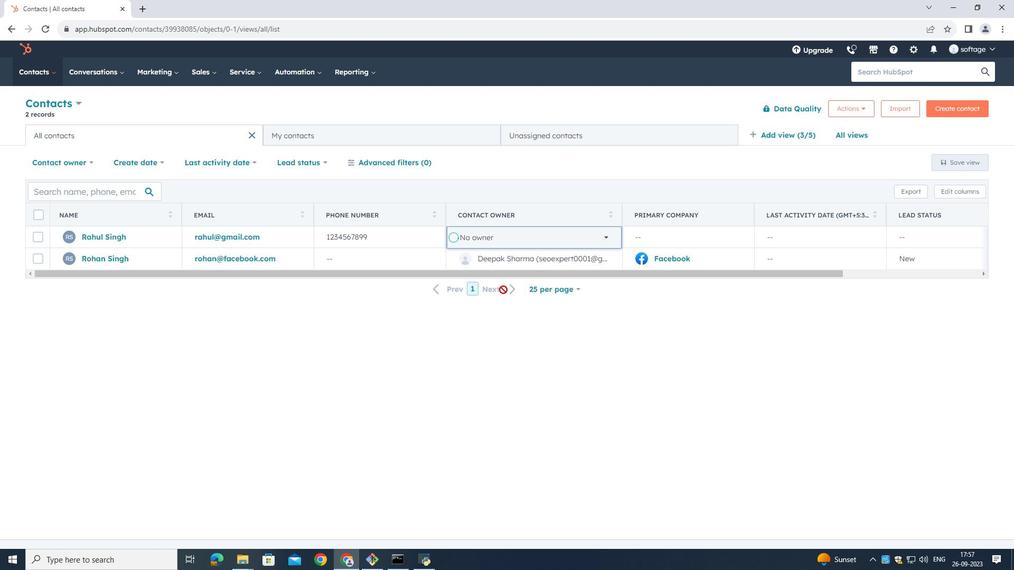 
Action: Mouse pressed left at (503, 290)
Screenshot: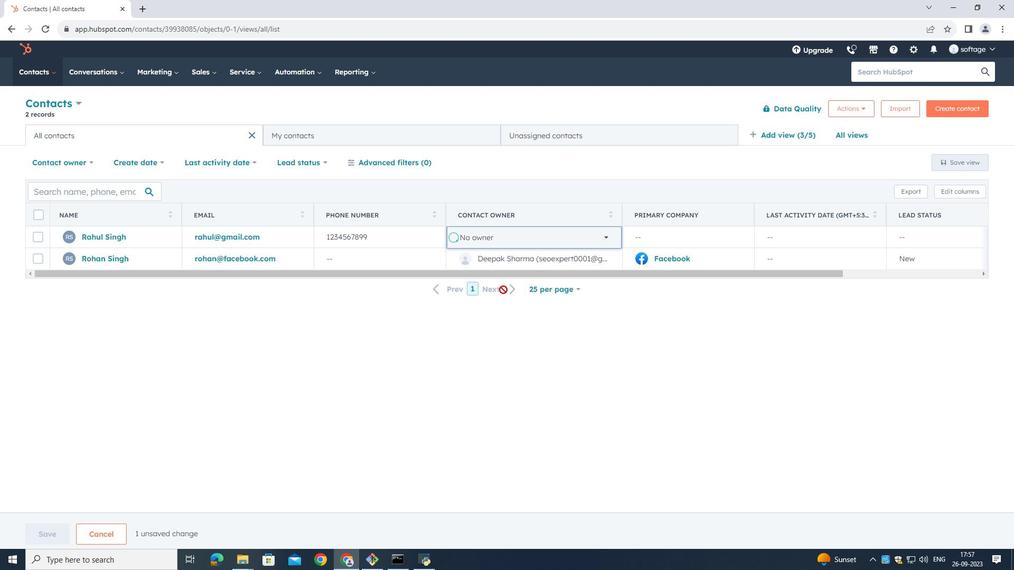 
Action: Mouse moved to (53, 521)
Screenshot: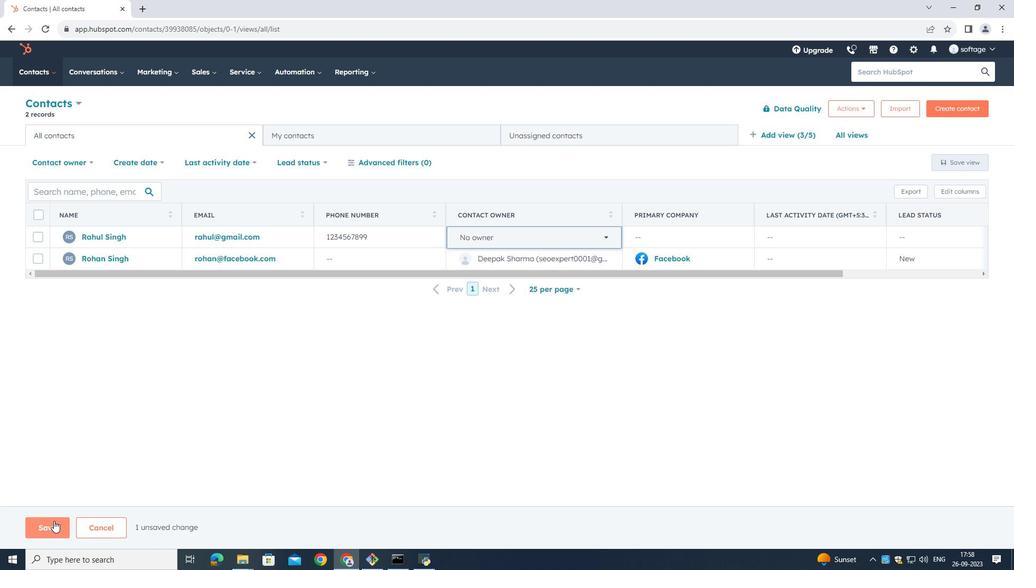 
Action: Mouse pressed left at (53, 521)
Screenshot: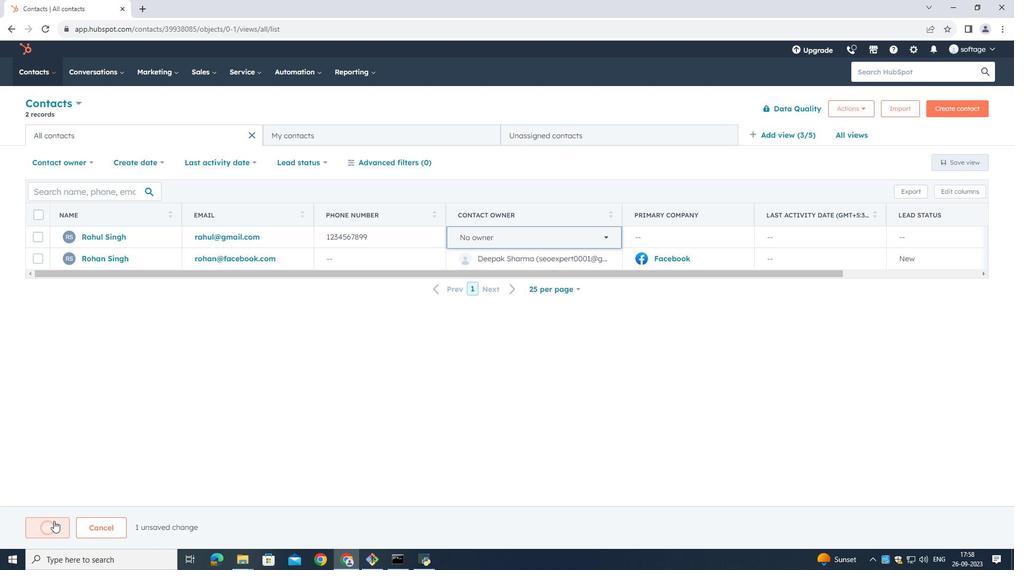 
Action: Mouse moved to (608, 235)
Screenshot: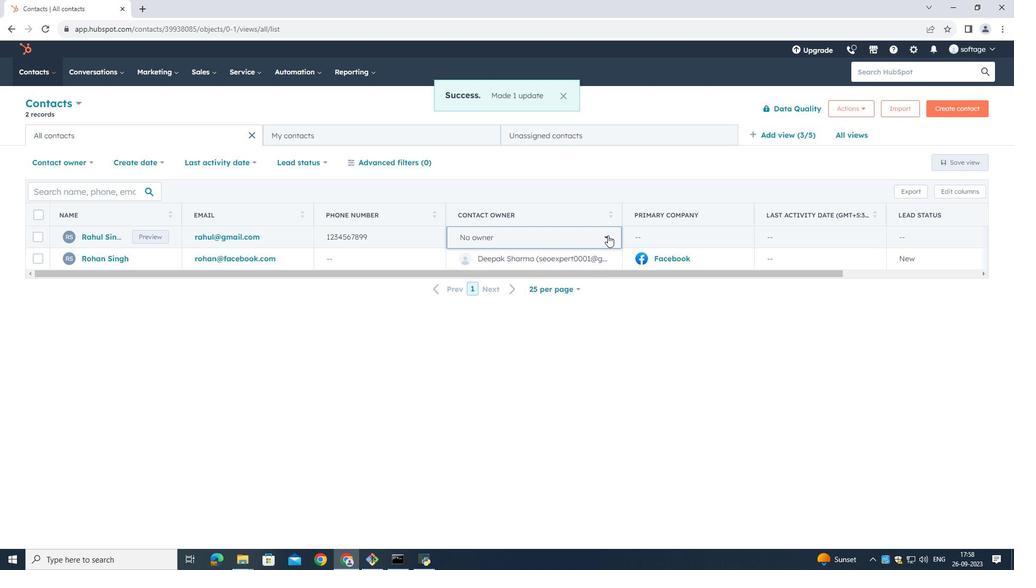 
Action: Mouse pressed left at (608, 235)
Screenshot: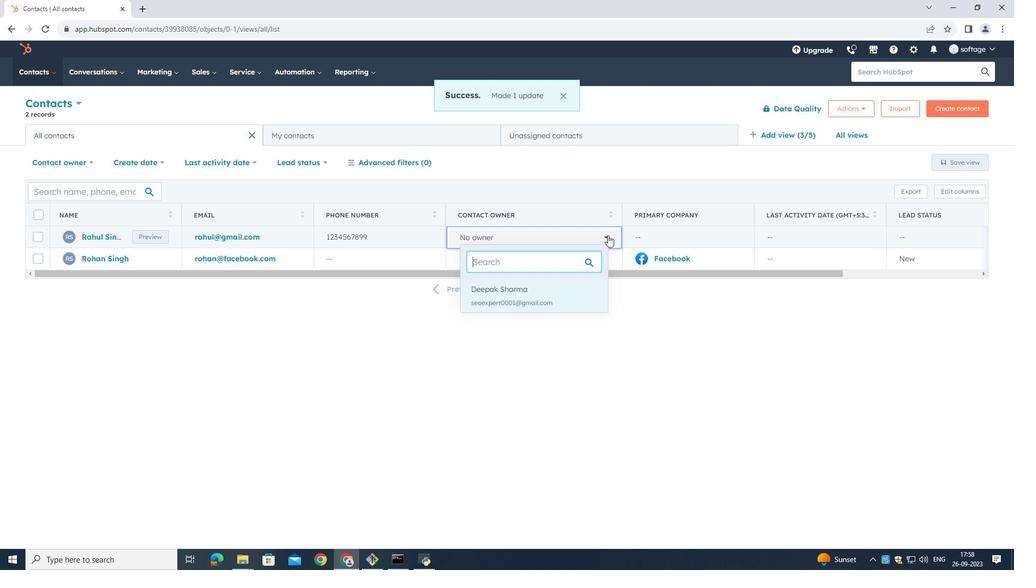 
Action: Mouse moved to (507, 303)
Screenshot: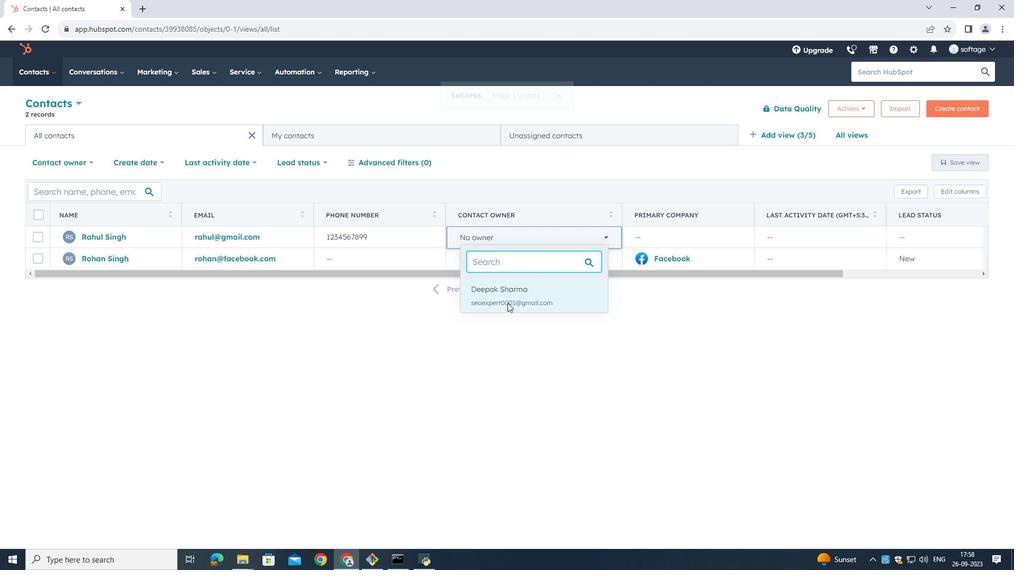 
Action: Mouse pressed left at (507, 303)
Screenshot: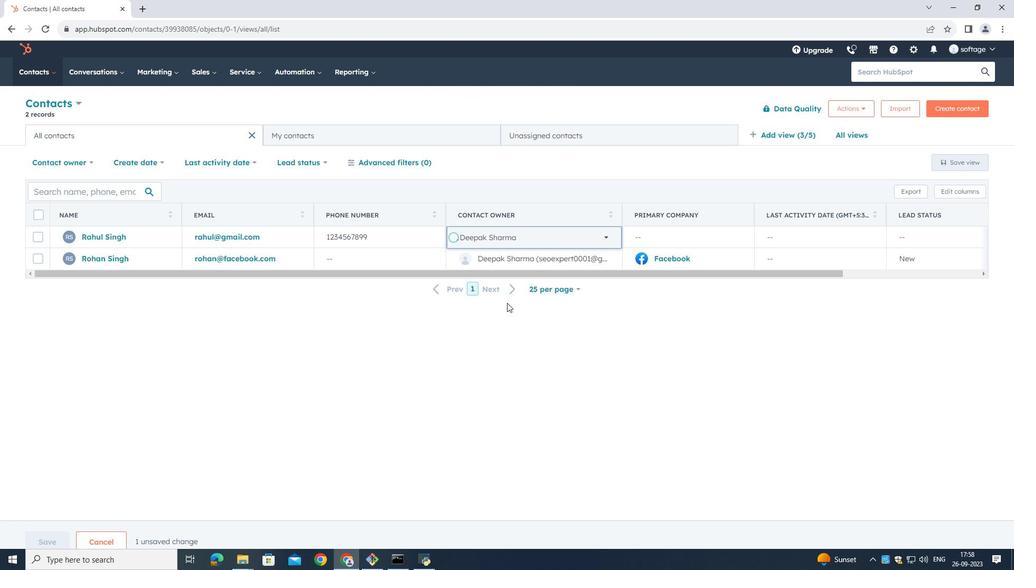 
Action: Mouse moved to (49, 527)
Screenshot: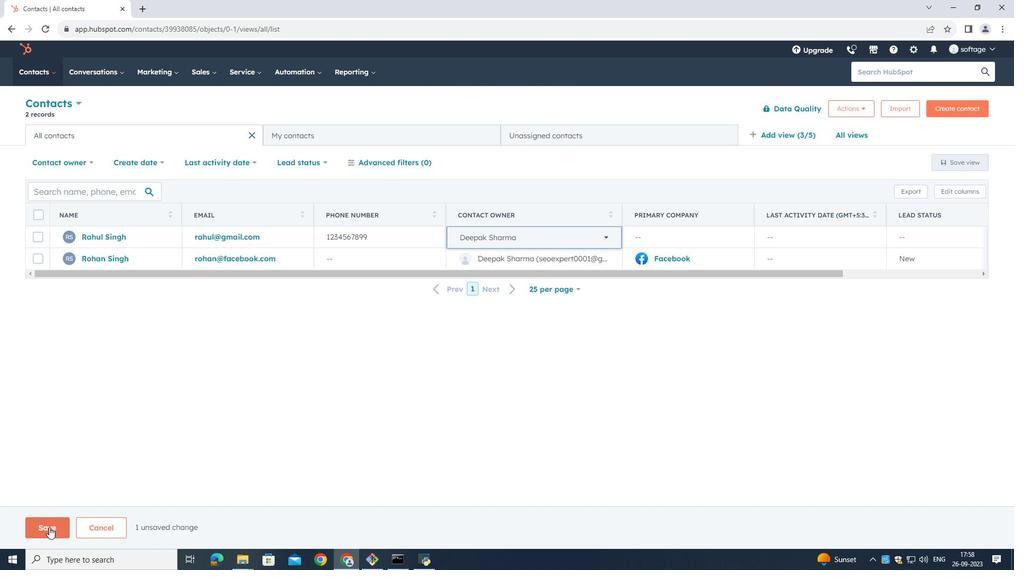 
Action: Mouse pressed left at (49, 527)
Screenshot: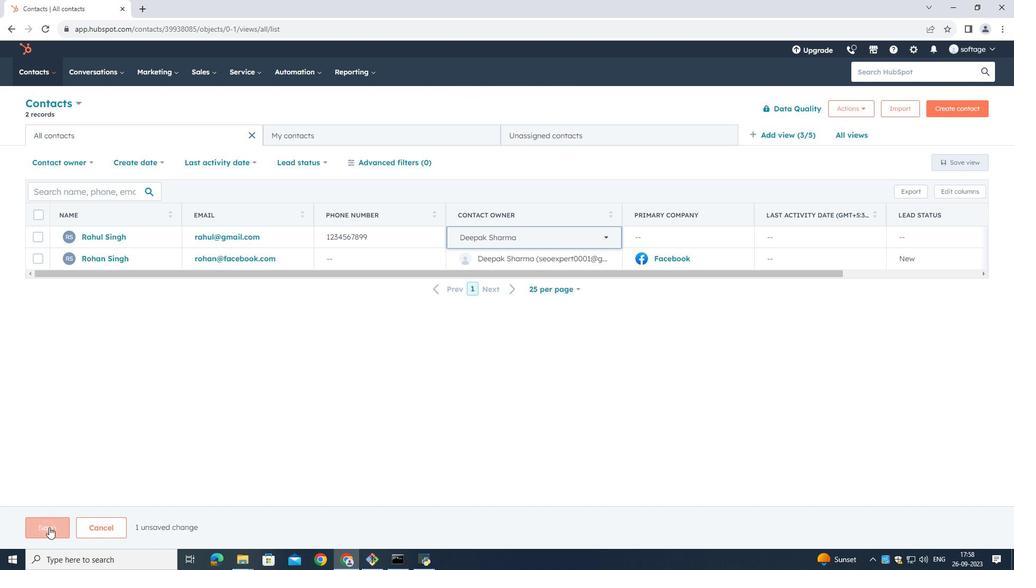 
Action: Mouse moved to (54, 68)
Screenshot: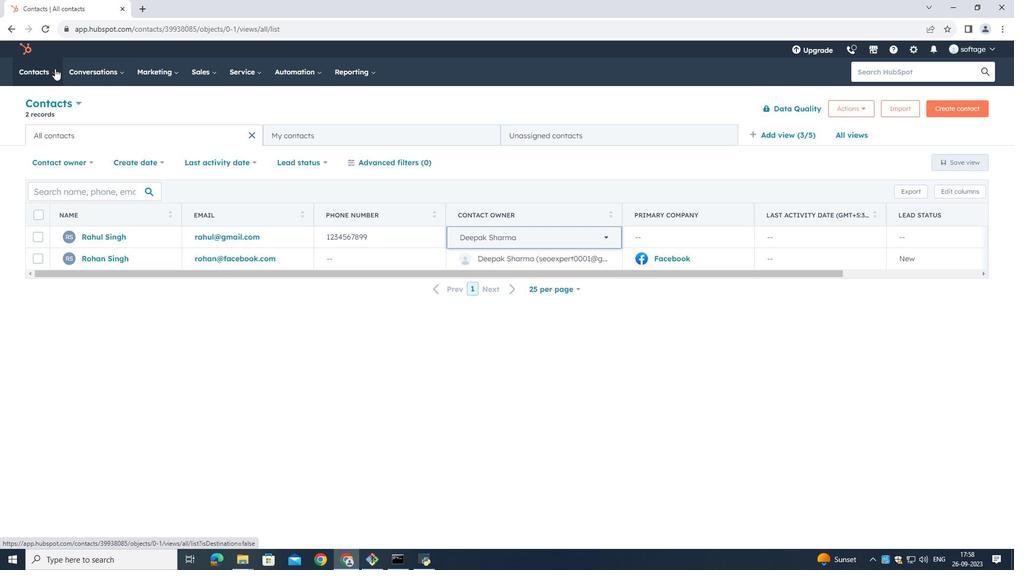 
Action: Mouse pressed left at (54, 68)
Screenshot: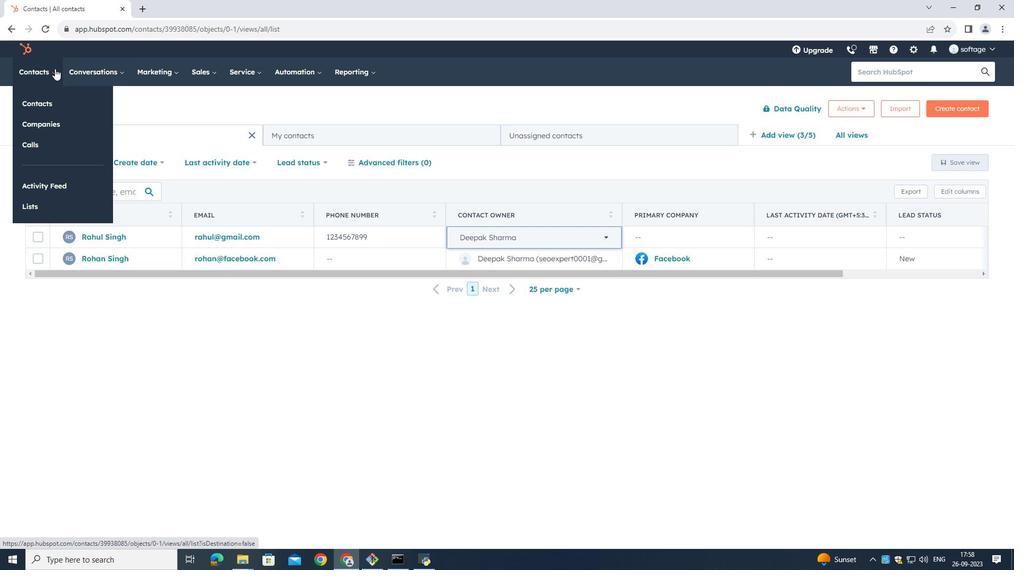 
Action: Mouse moved to (48, 101)
Screenshot: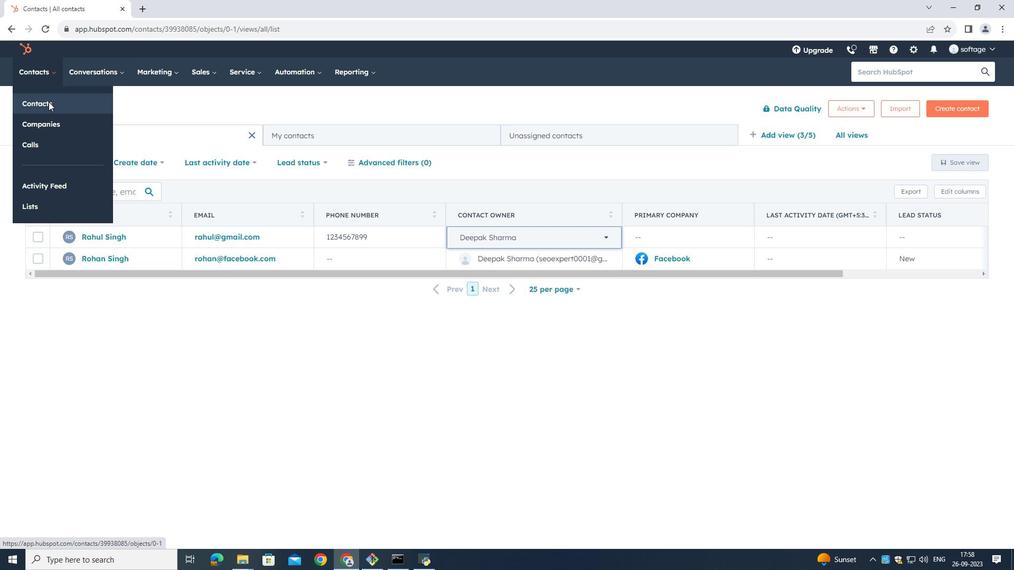 
Action: Mouse pressed left at (48, 101)
Screenshot: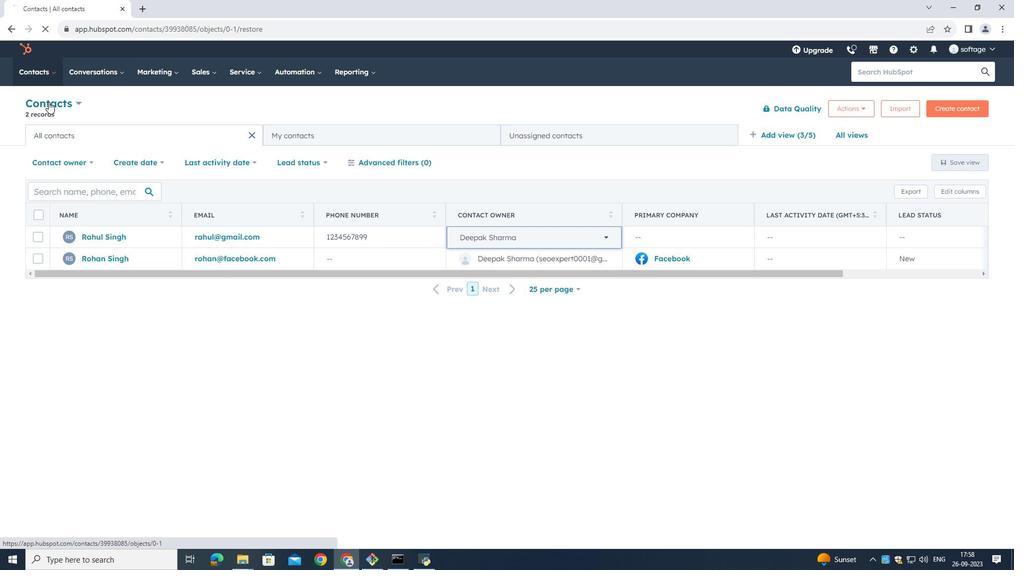 
Action: Mouse moved to (415, 131)
Screenshot: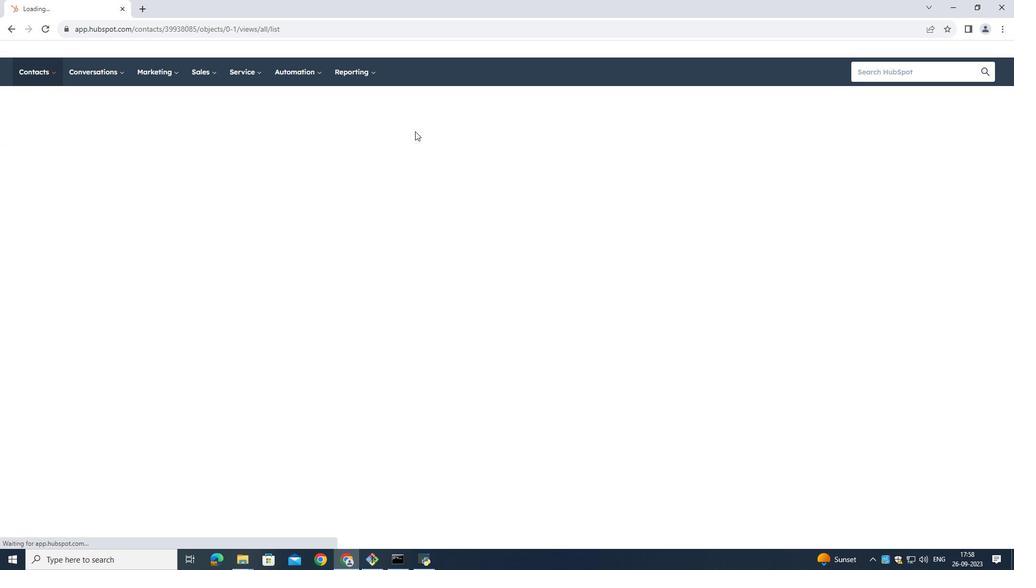 
